 Task: Add Pacifica Glowing Glycolic Acid, Orange, & Vanilla Makeup Removing Wipes to the cart.
Action: Mouse moved to (335, 153)
Screenshot: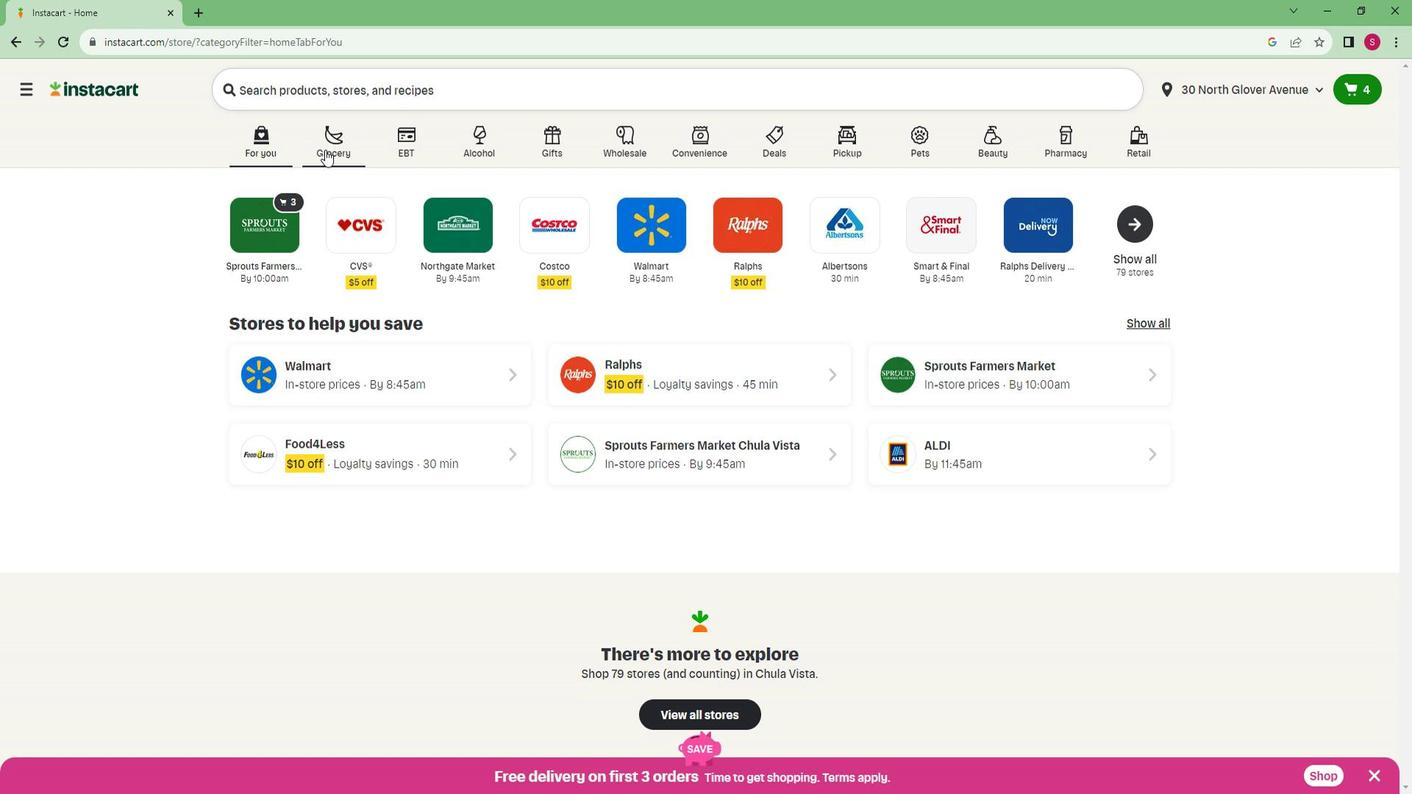 
Action: Mouse pressed left at (335, 153)
Screenshot: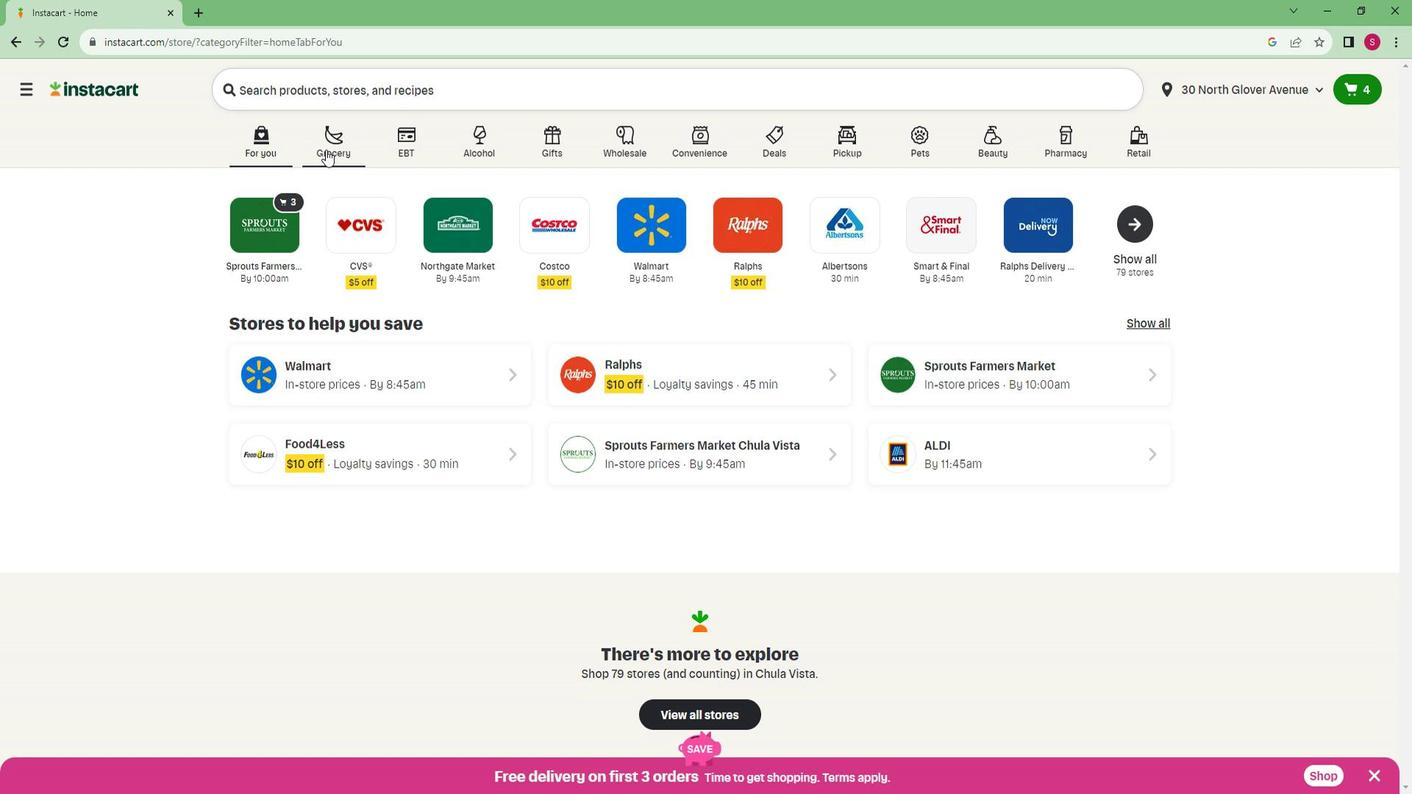 
Action: Mouse moved to (317, 370)
Screenshot: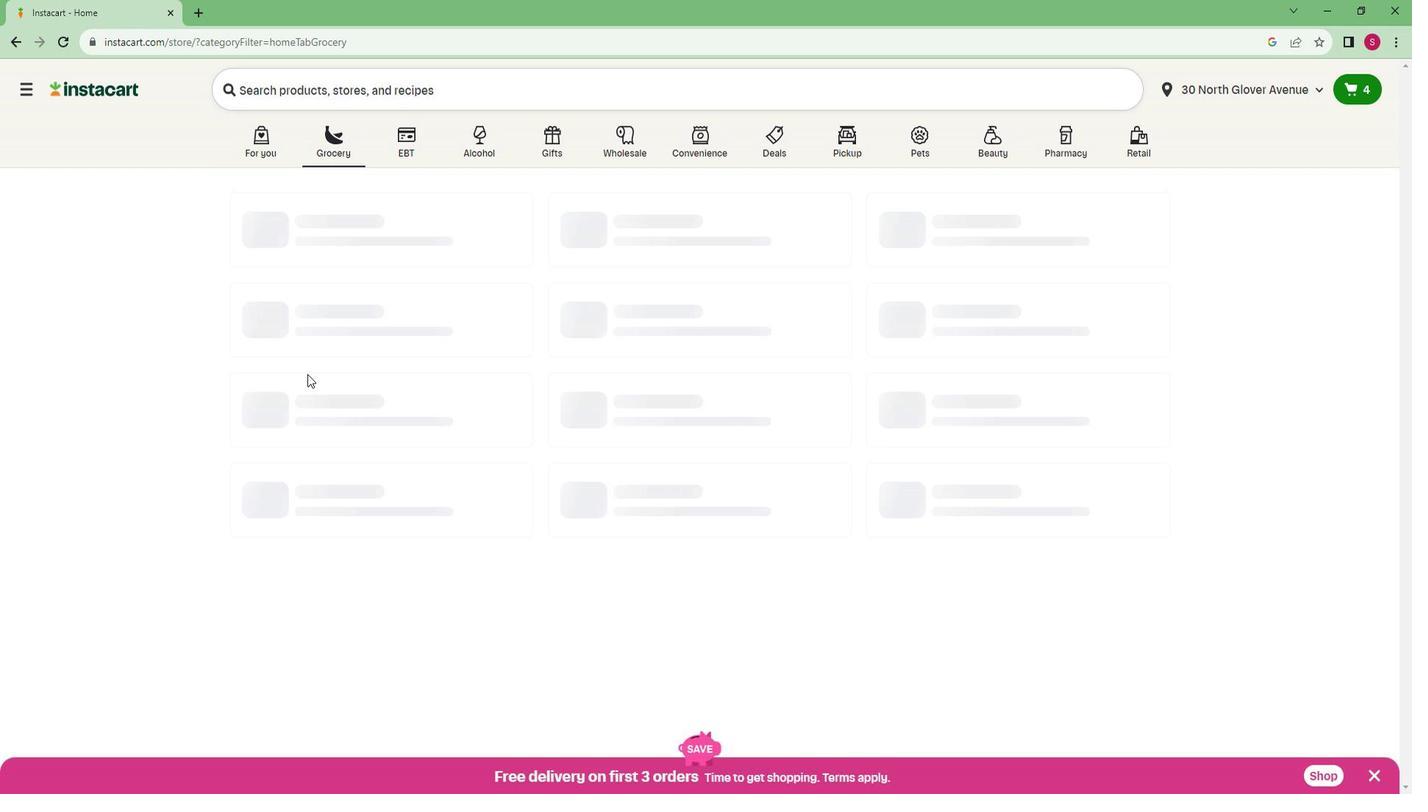 
Action: Mouse scrolled (317, 369) with delta (0, 0)
Screenshot: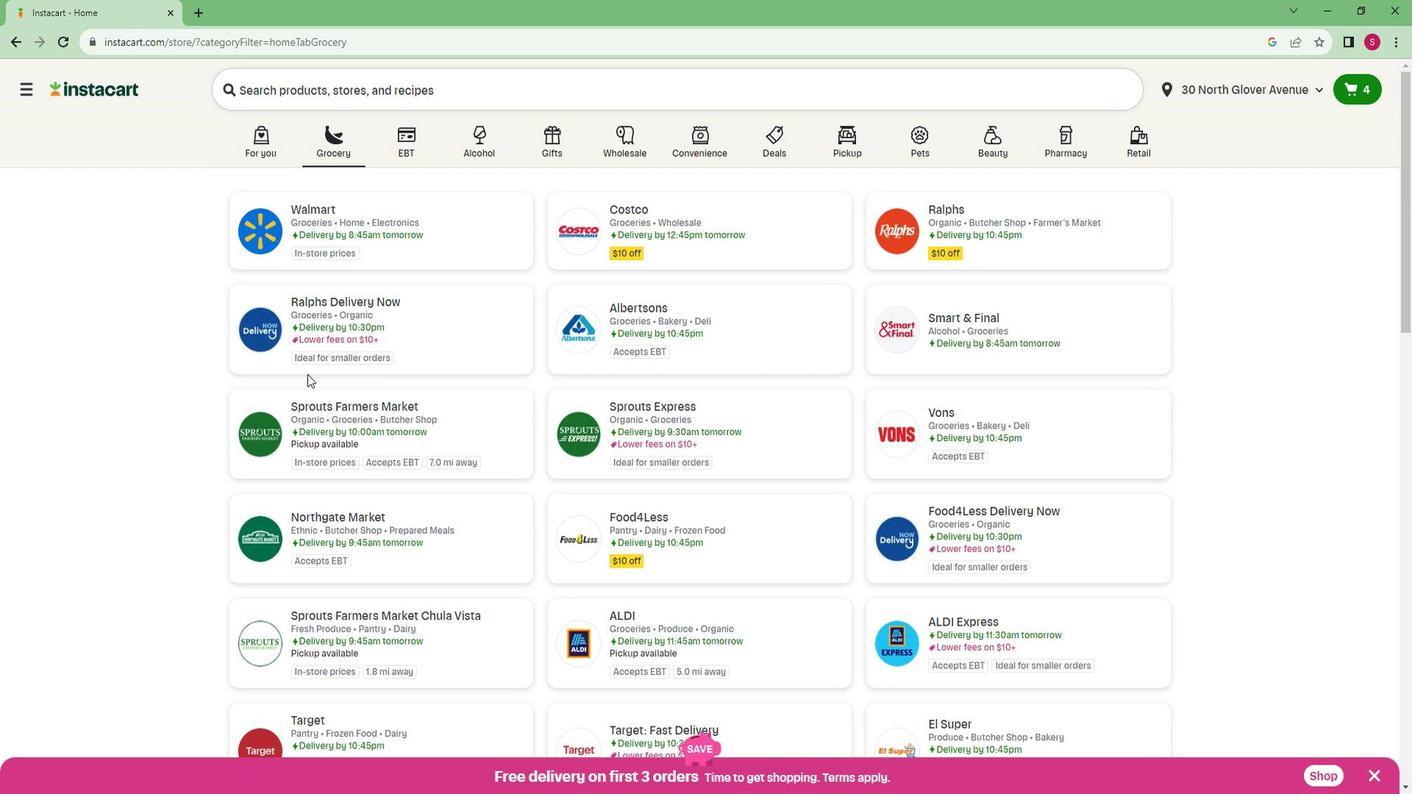 
Action: Mouse scrolled (317, 369) with delta (0, 0)
Screenshot: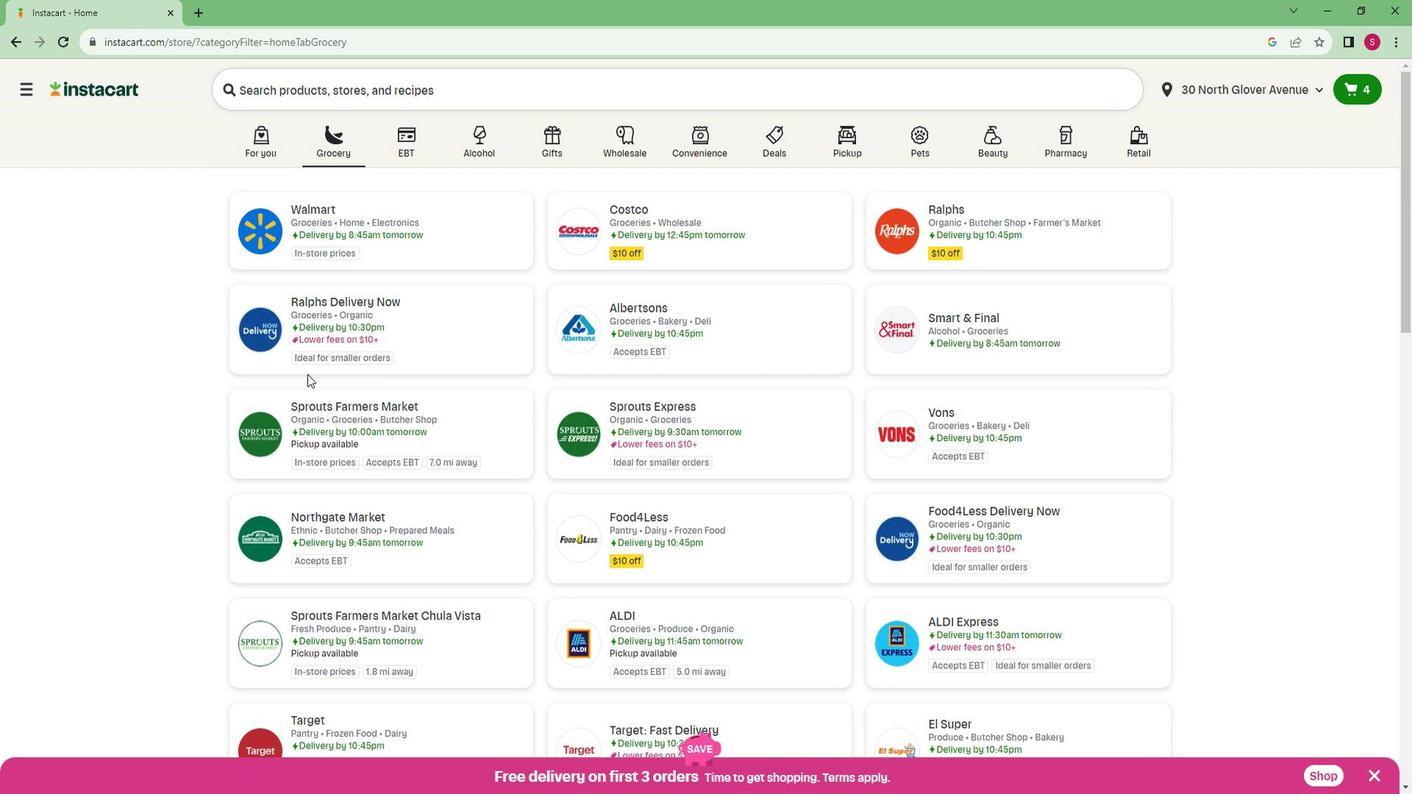 
Action: Mouse scrolled (317, 369) with delta (0, 0)
Screenshot: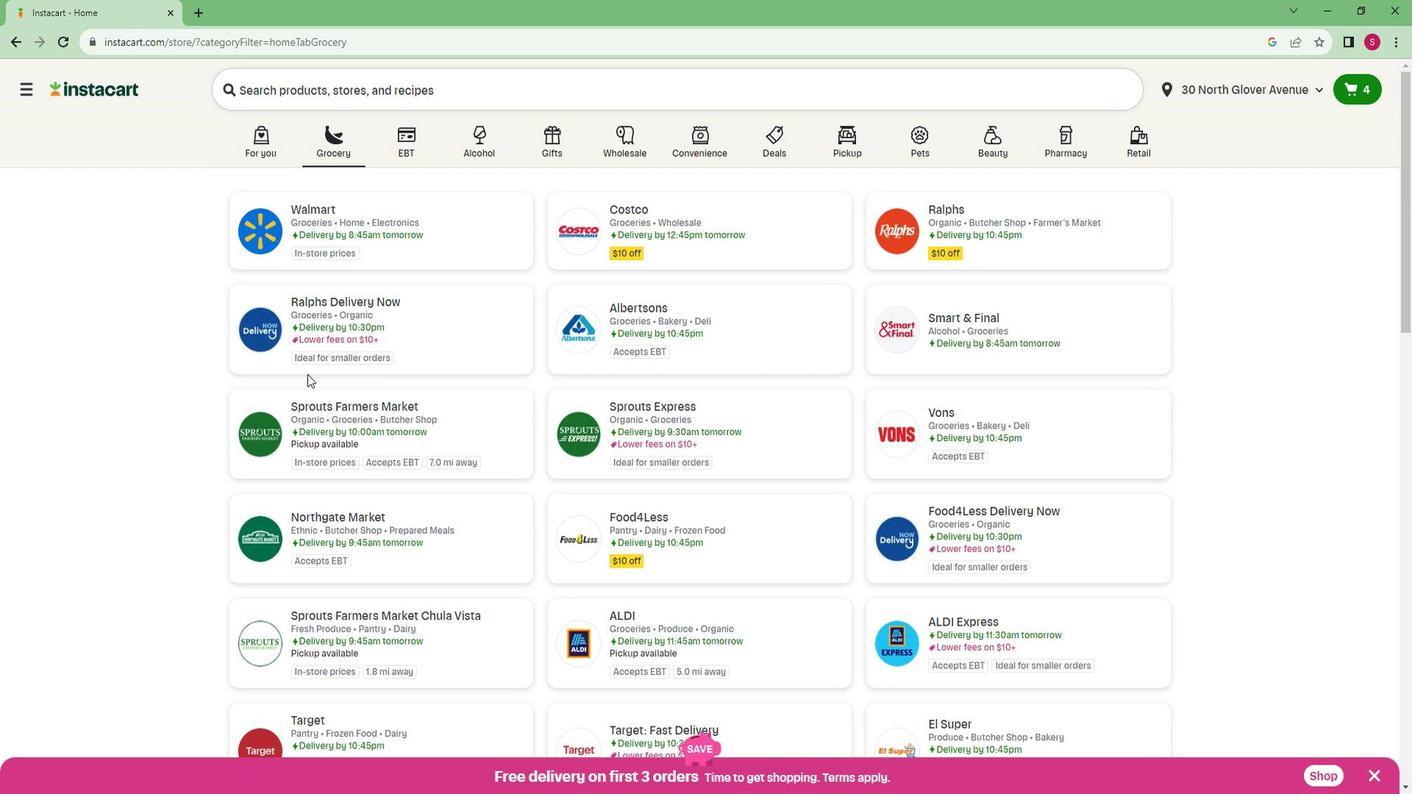 
Action: Mouse moved to (373, 211)
Screenshot: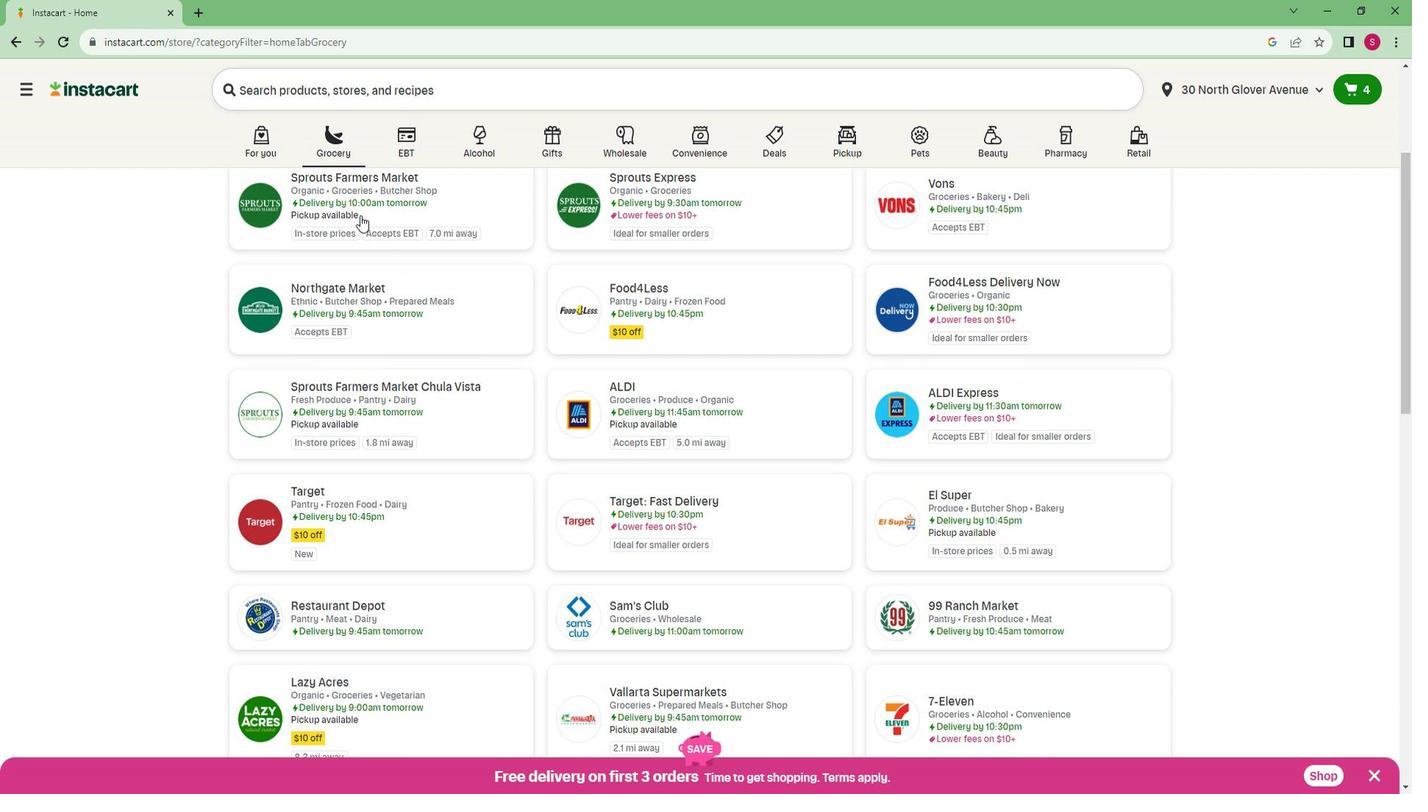 
Action: Mouse pressed left at (373, 211)
Screenshot: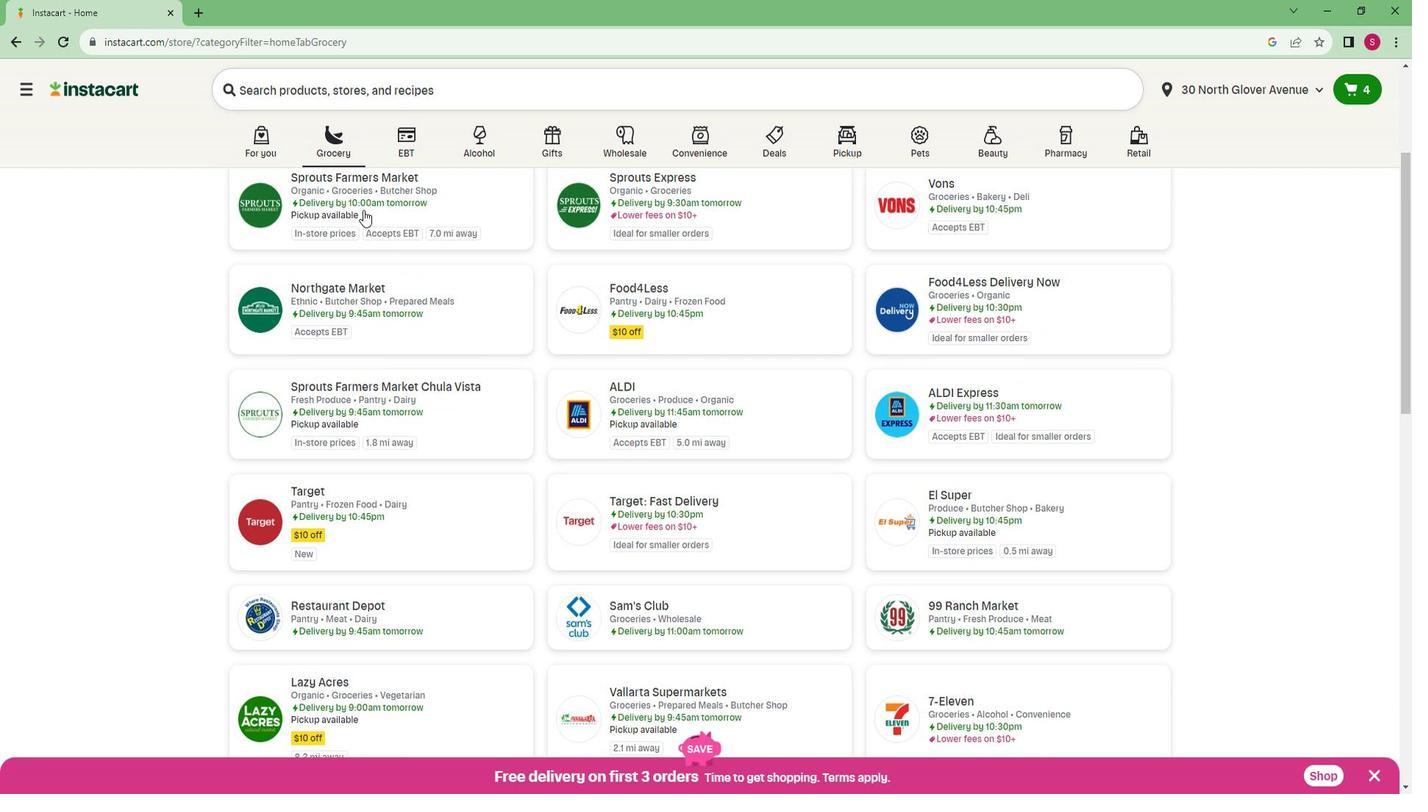 
Action: Mouse moved to (77, 576)
Screenshot: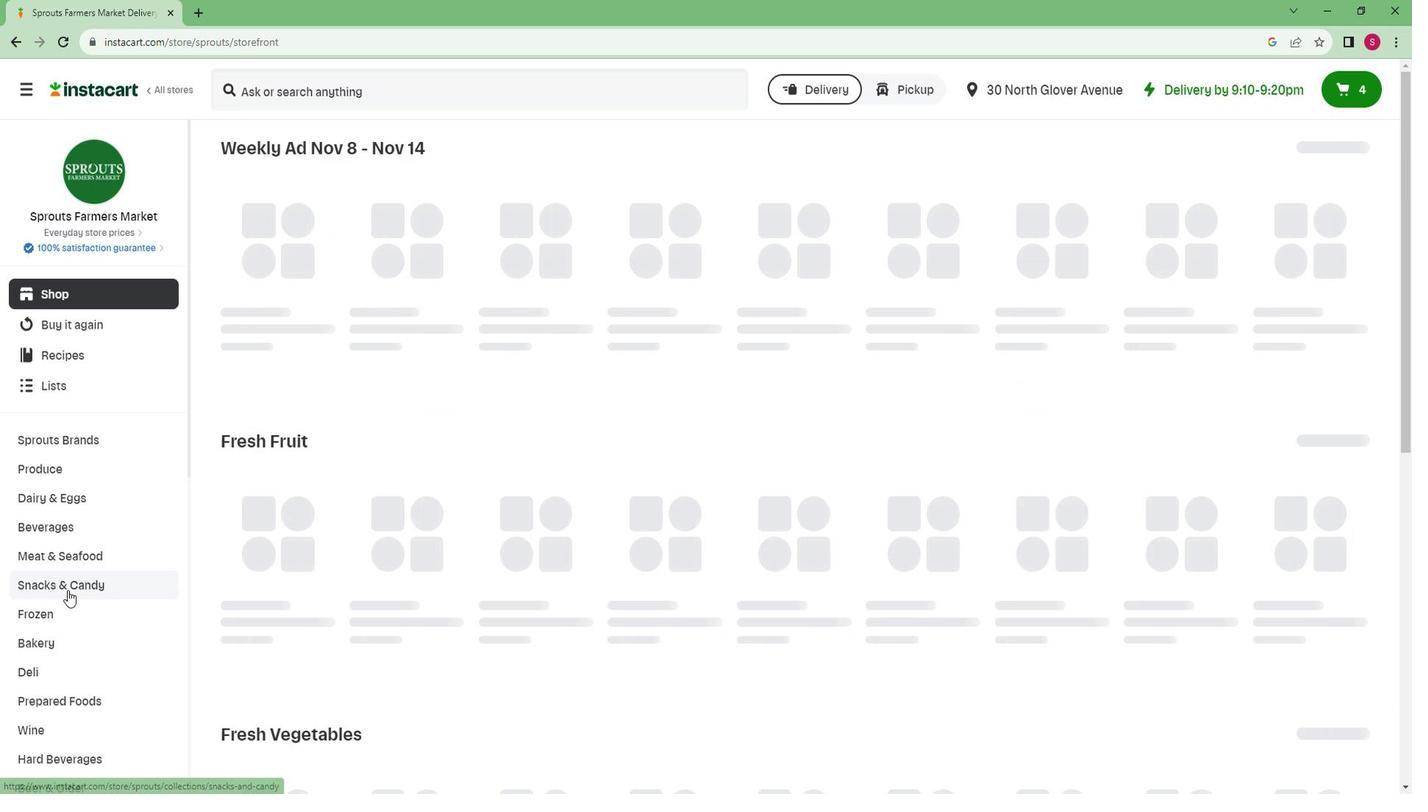 
Action: Mouse scrolled (77, 575) with delta (0, 0)
Screenshot: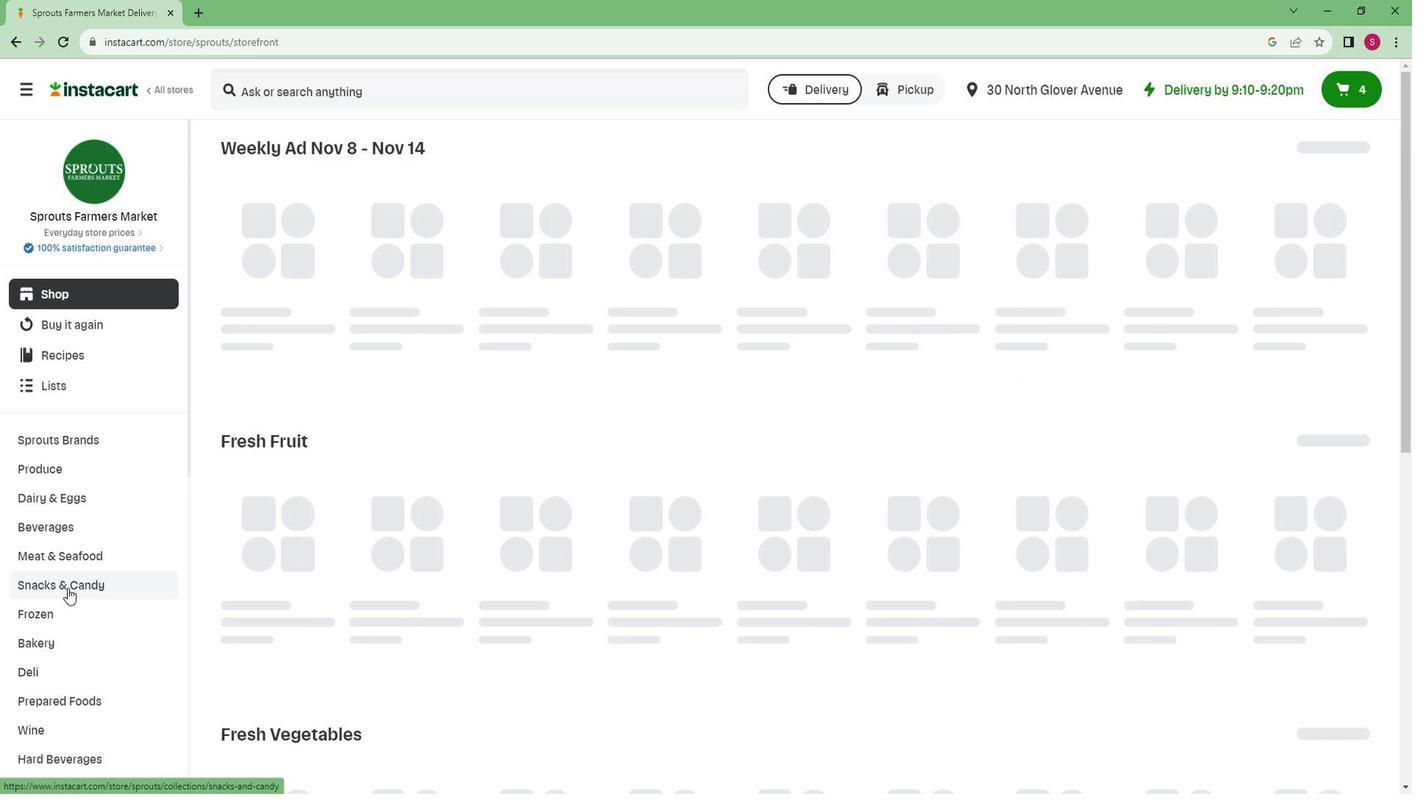 
Action: Mouse scrolled (77, 575) with delta (0, 0)
Screenshot: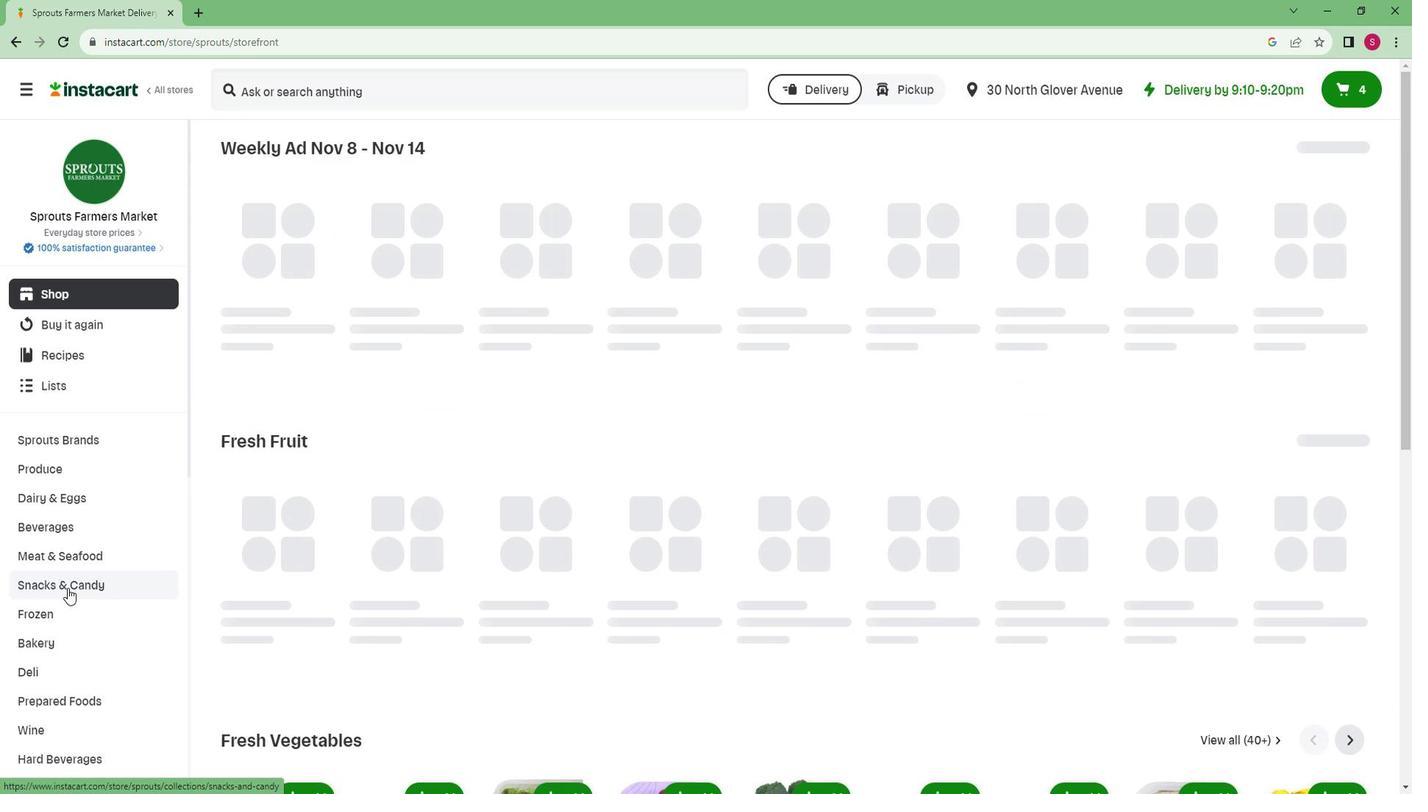 
Action: Mouse scrolled (77, 575) with delta (0, 0)
Screenshot: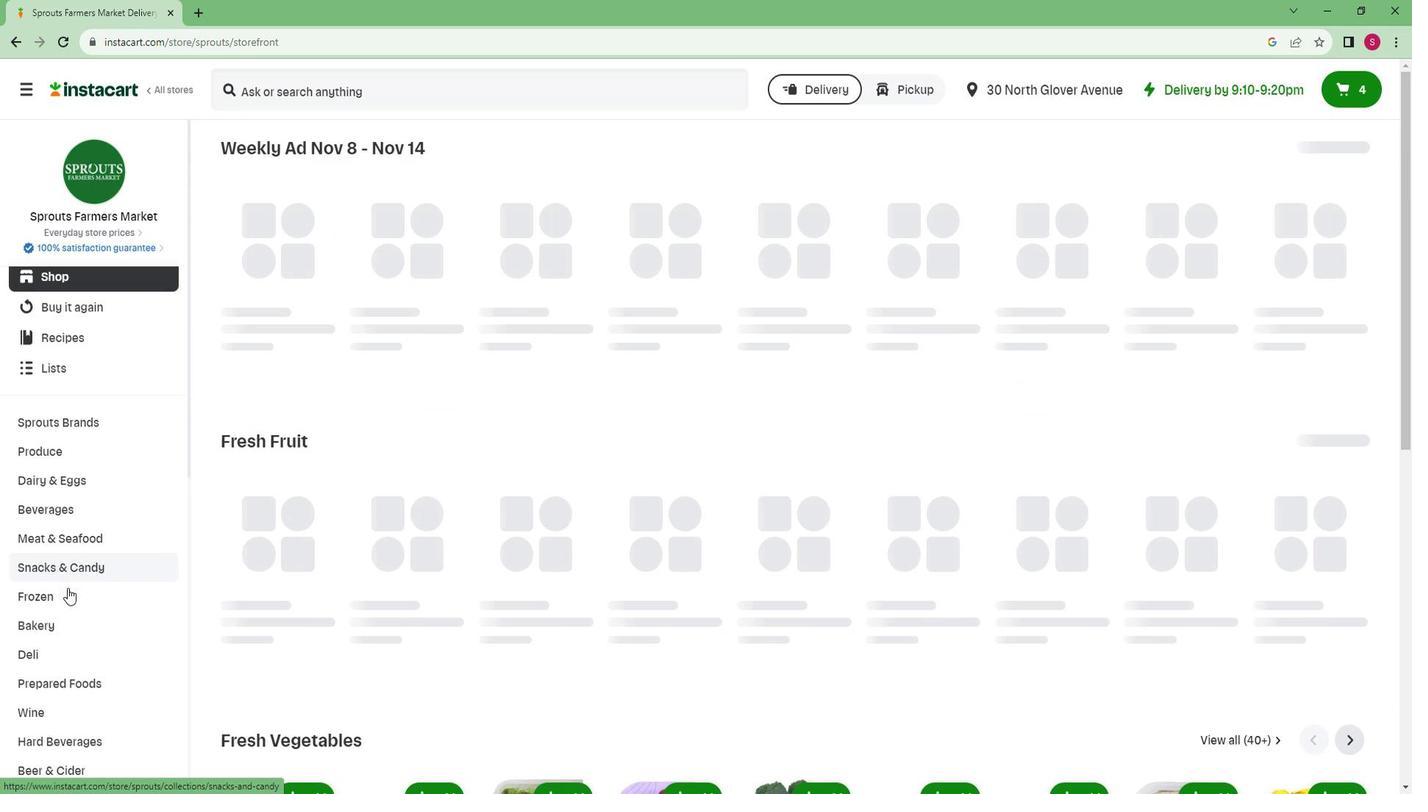 
Action: Mouse scrolled (77, 575) with delta (0, 0)
Screenshot: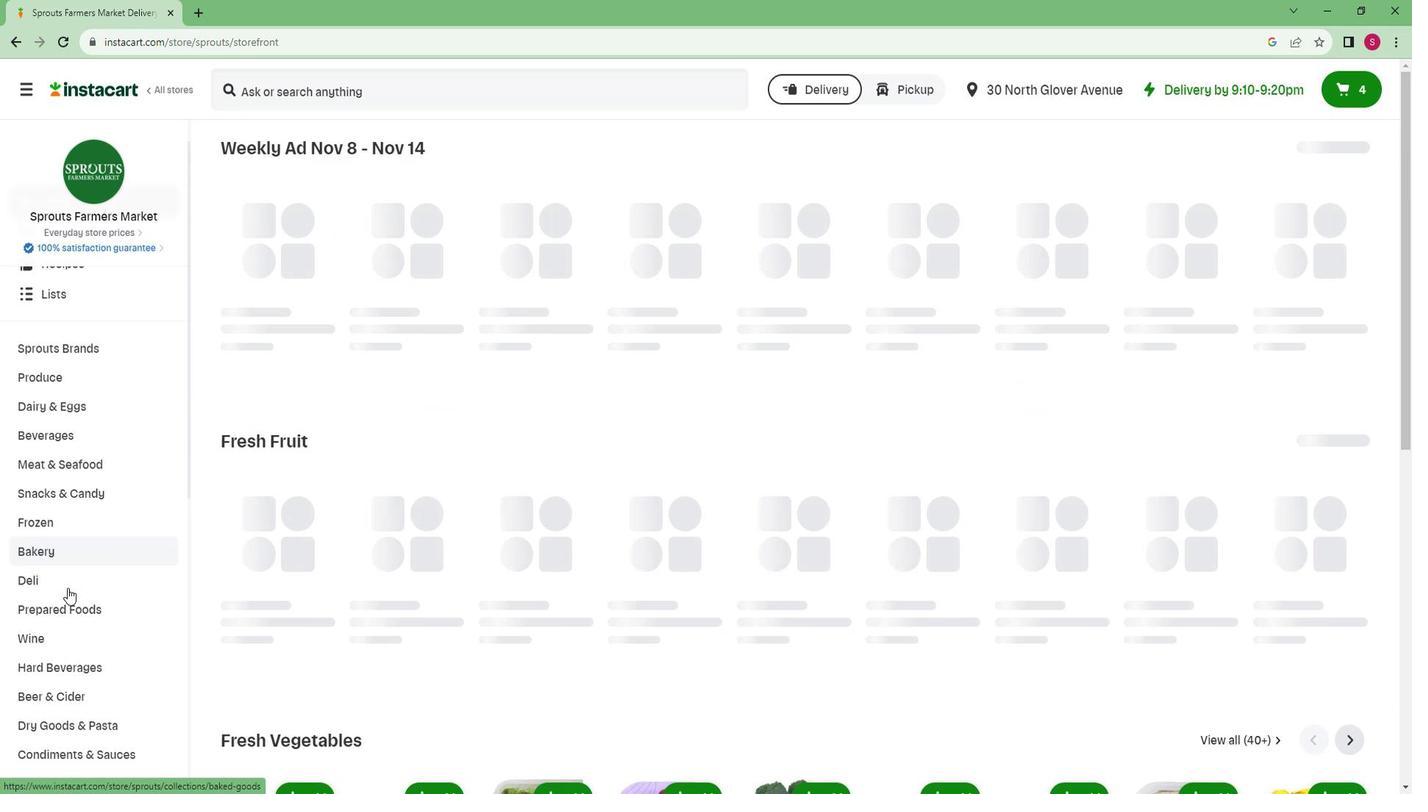 
Action: Mouse scrolled (77, 576) with delta (0, 0)
Screenshot: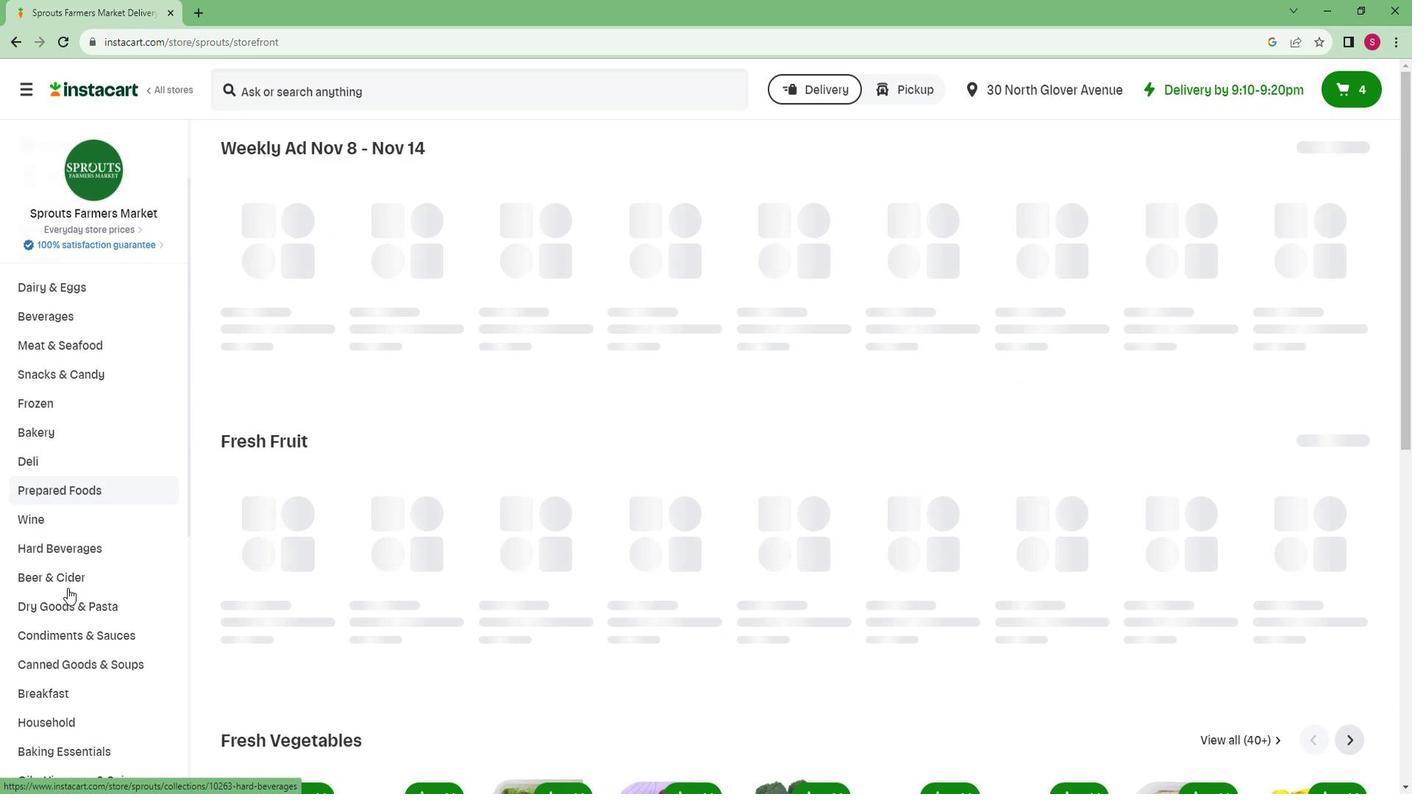 
Action: Mouse scrolled (77, 575) with delta (0, 0)
Screenshot: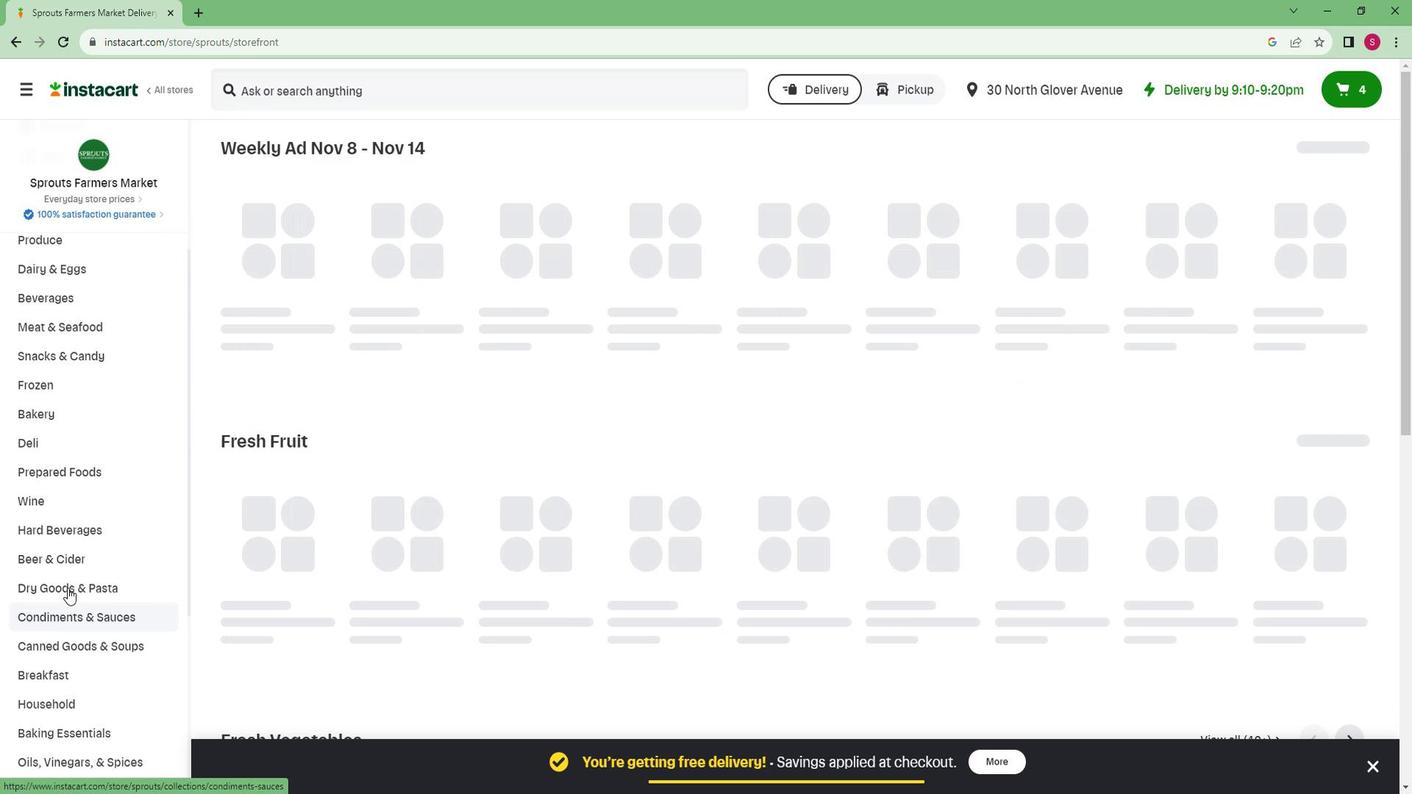 
Action: Mouse scrolled (77, 575) with delta (0, 0)
Screenshot: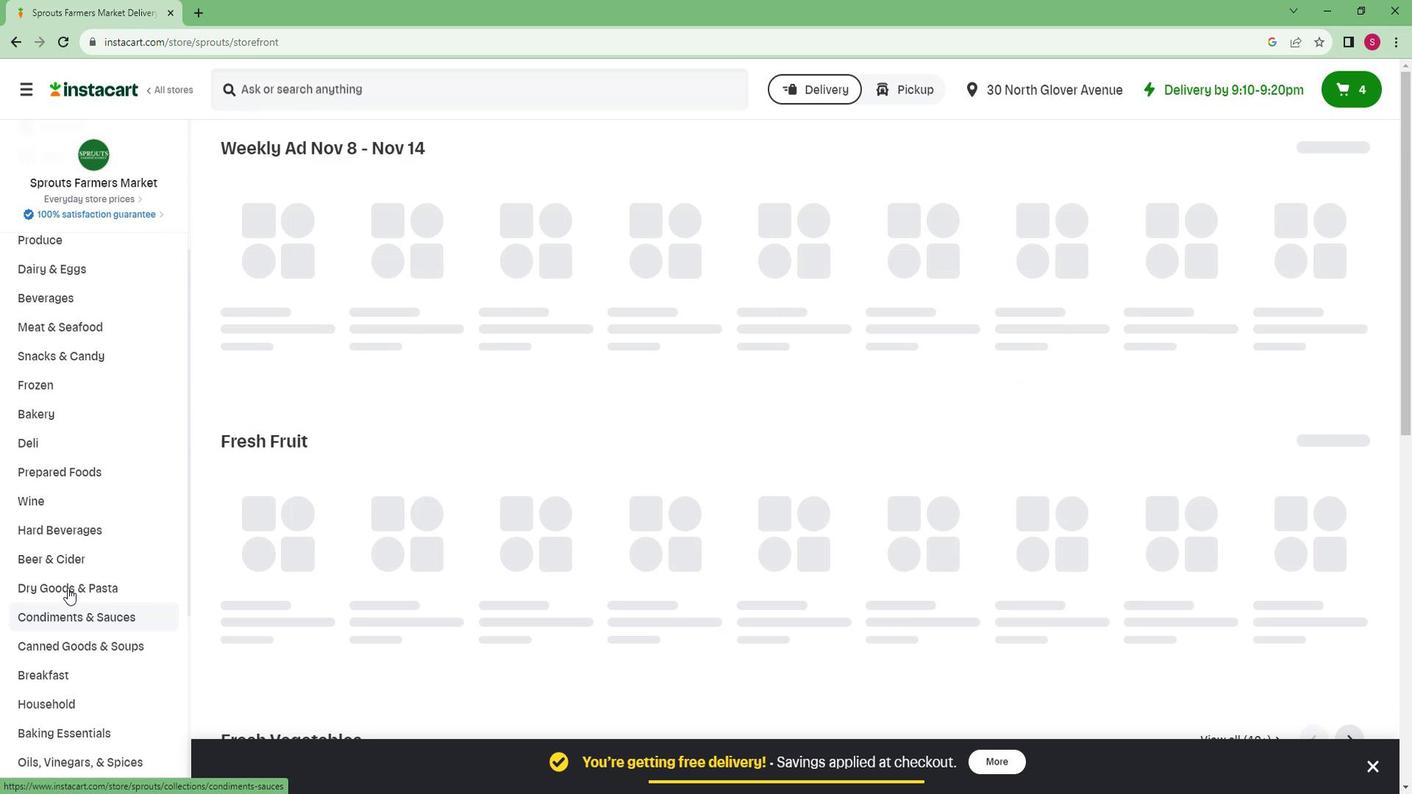 
Action: Mouse scrolled (77, 575) with delta (0, 0)
Screenshot: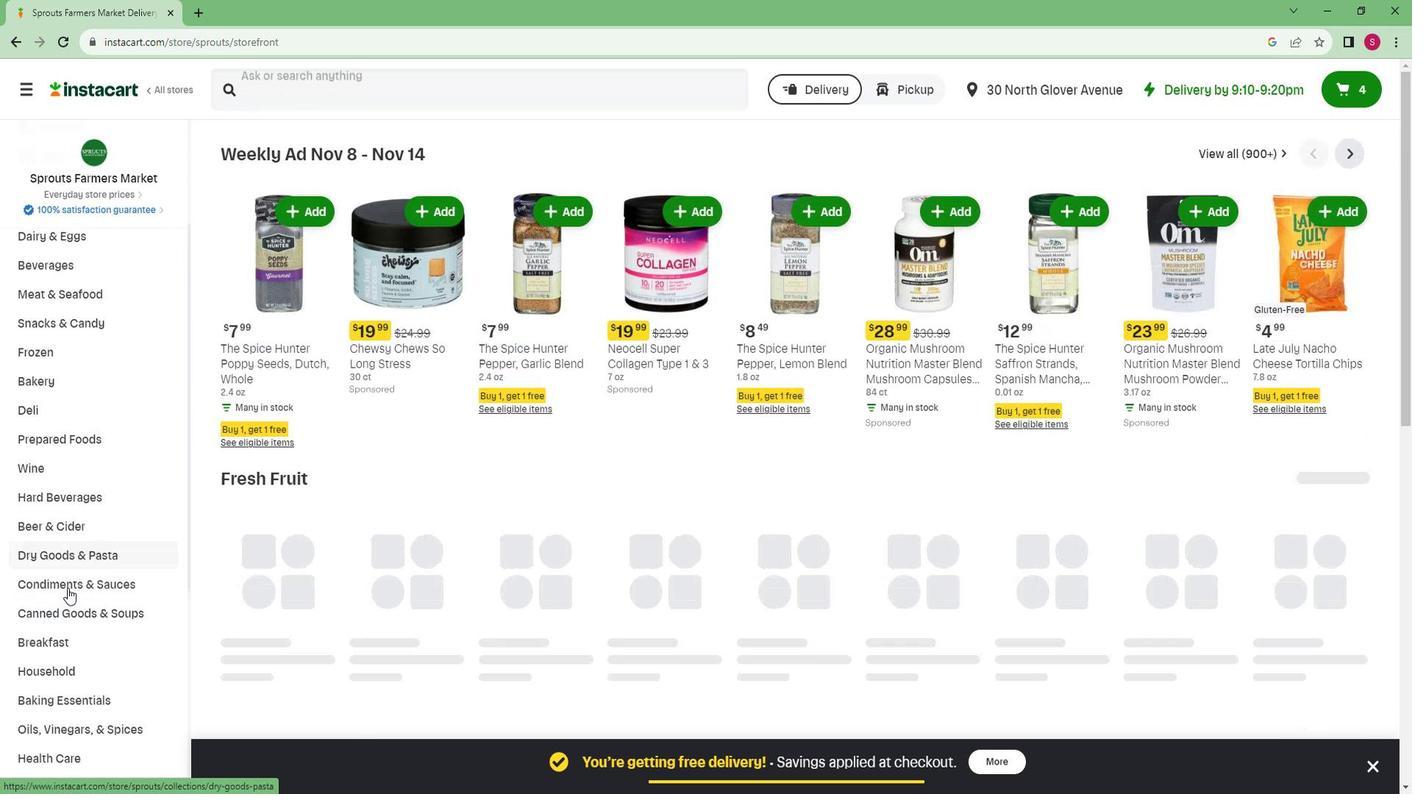 
Action: Mouse scrolled (77, 575) with delta (0, 0)
Screenshot: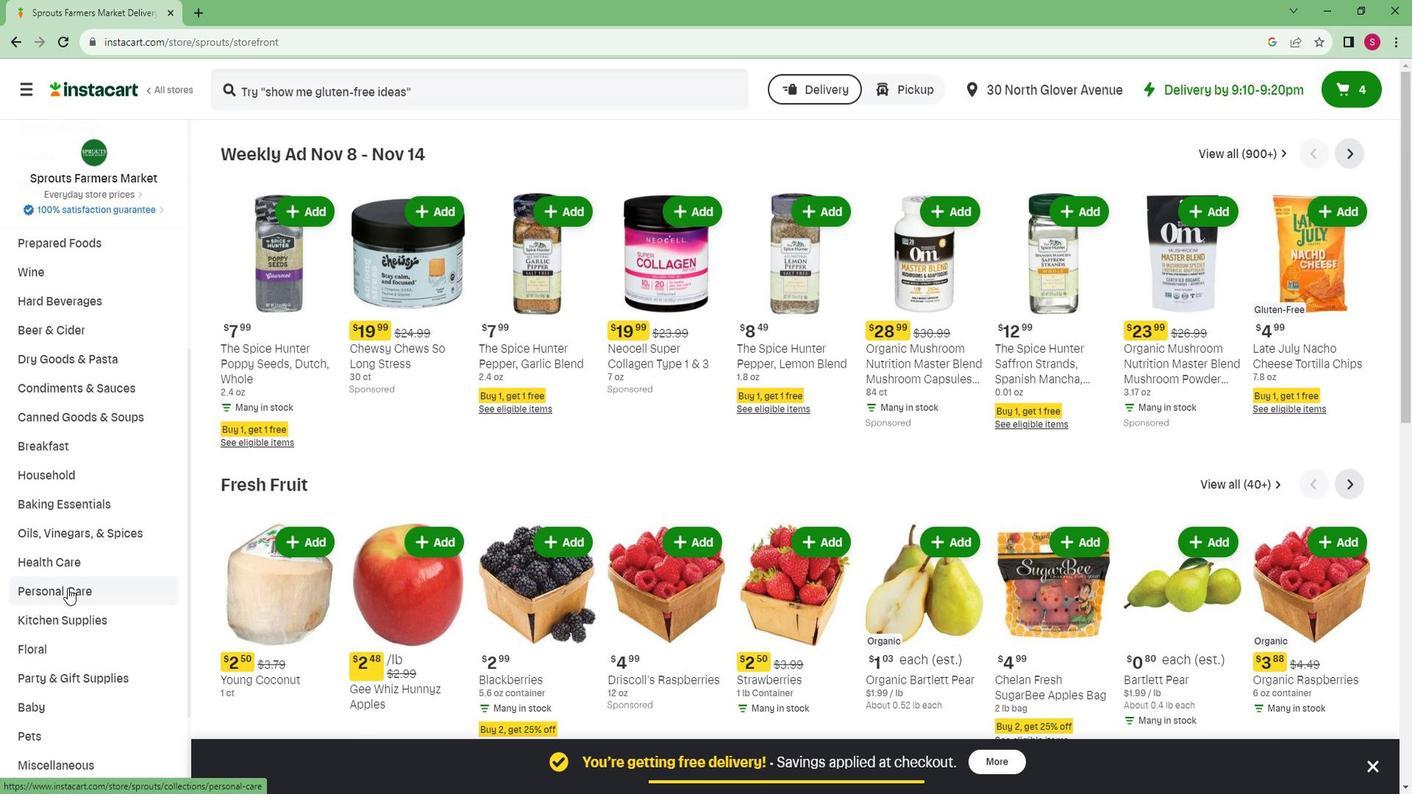 
Action: Mouse scrolled (77, 575) with delta (0, 0)
Screenshot: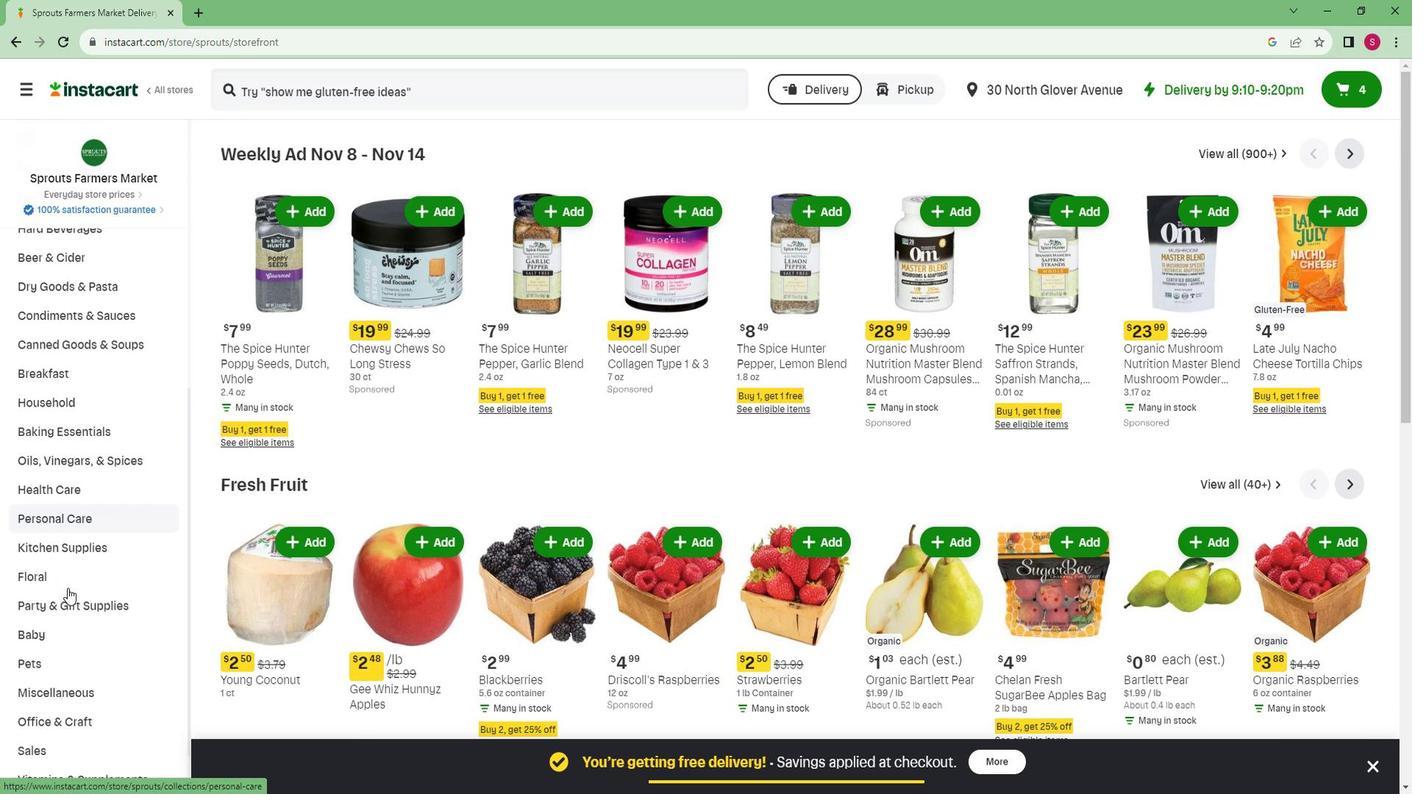 
Action: Mouse scrolled (77, 576) with delta (0, 0)
Screenshot: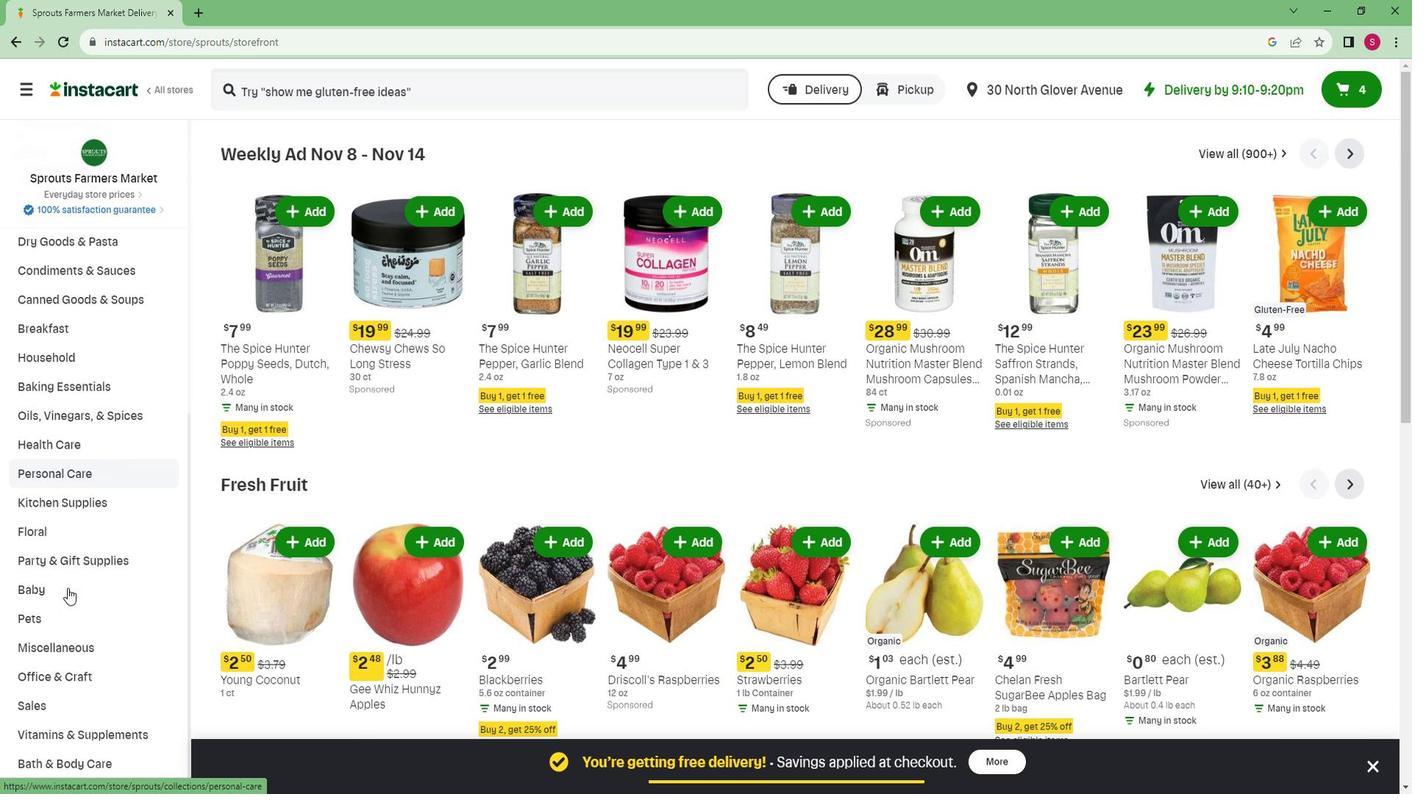 
Action: Mouse moved to (42, 670)
Screenshot: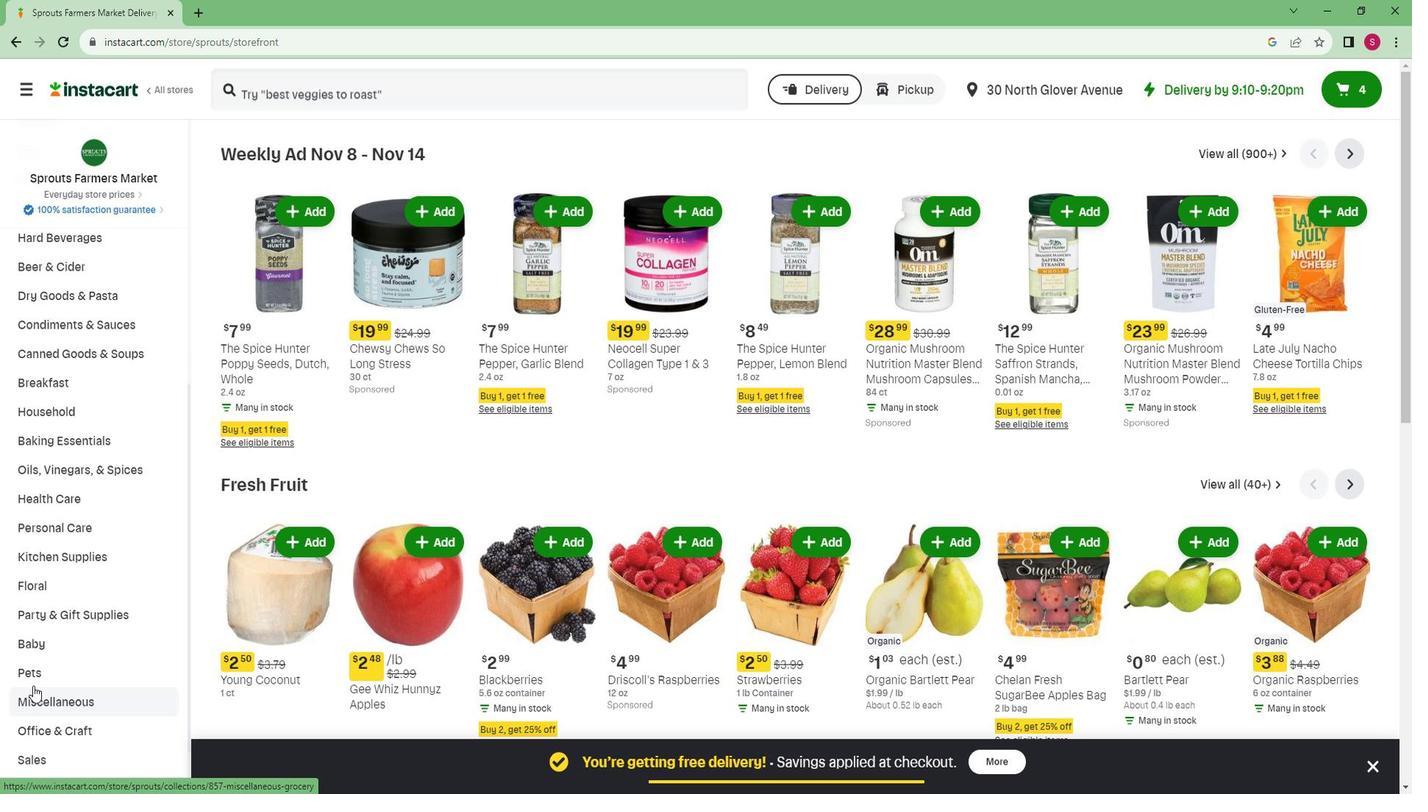 
Action: Mouse scrolled (42, 669) with delta (0, 0)
Screenshot: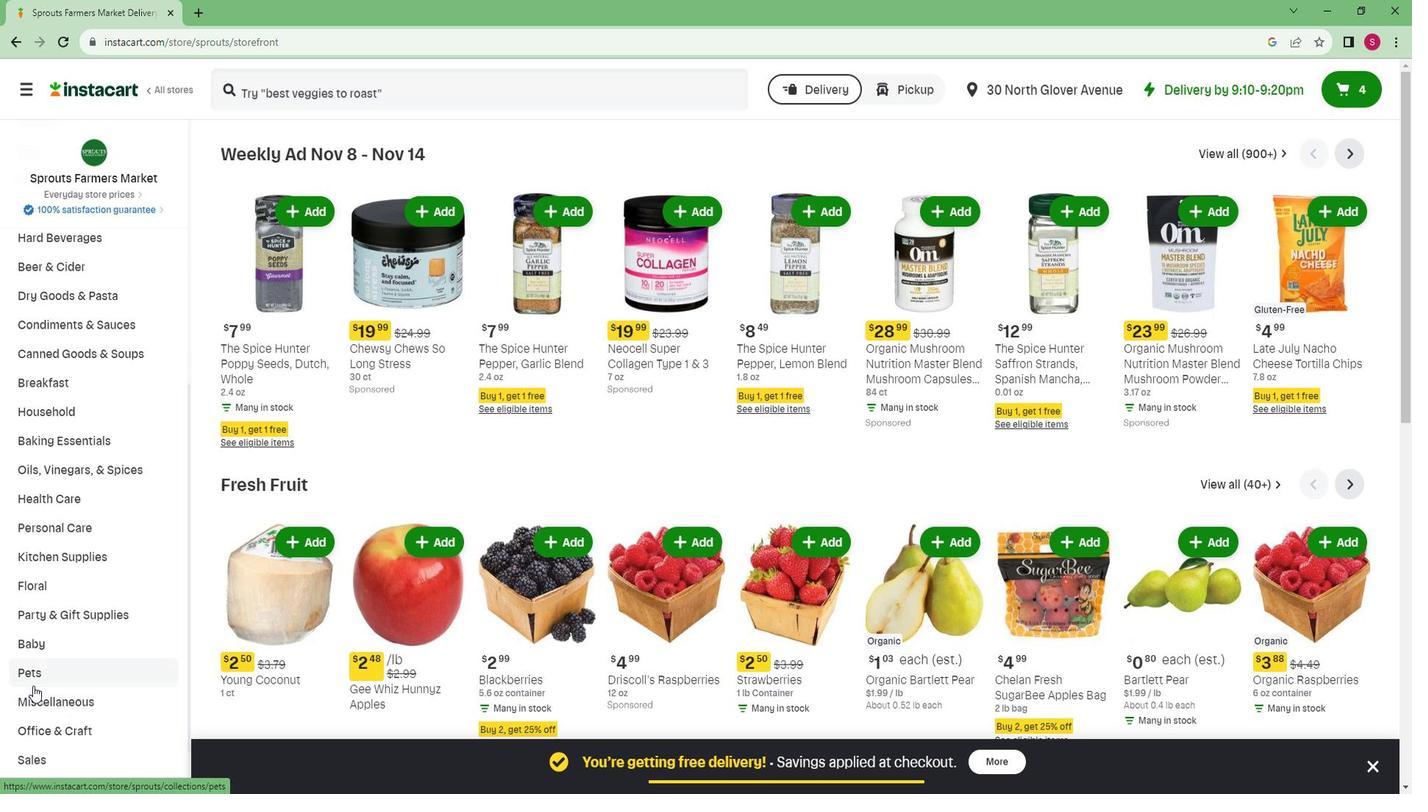
Action: Mouse scrolled (42, 669) with delta (0, 0)
Screenshot: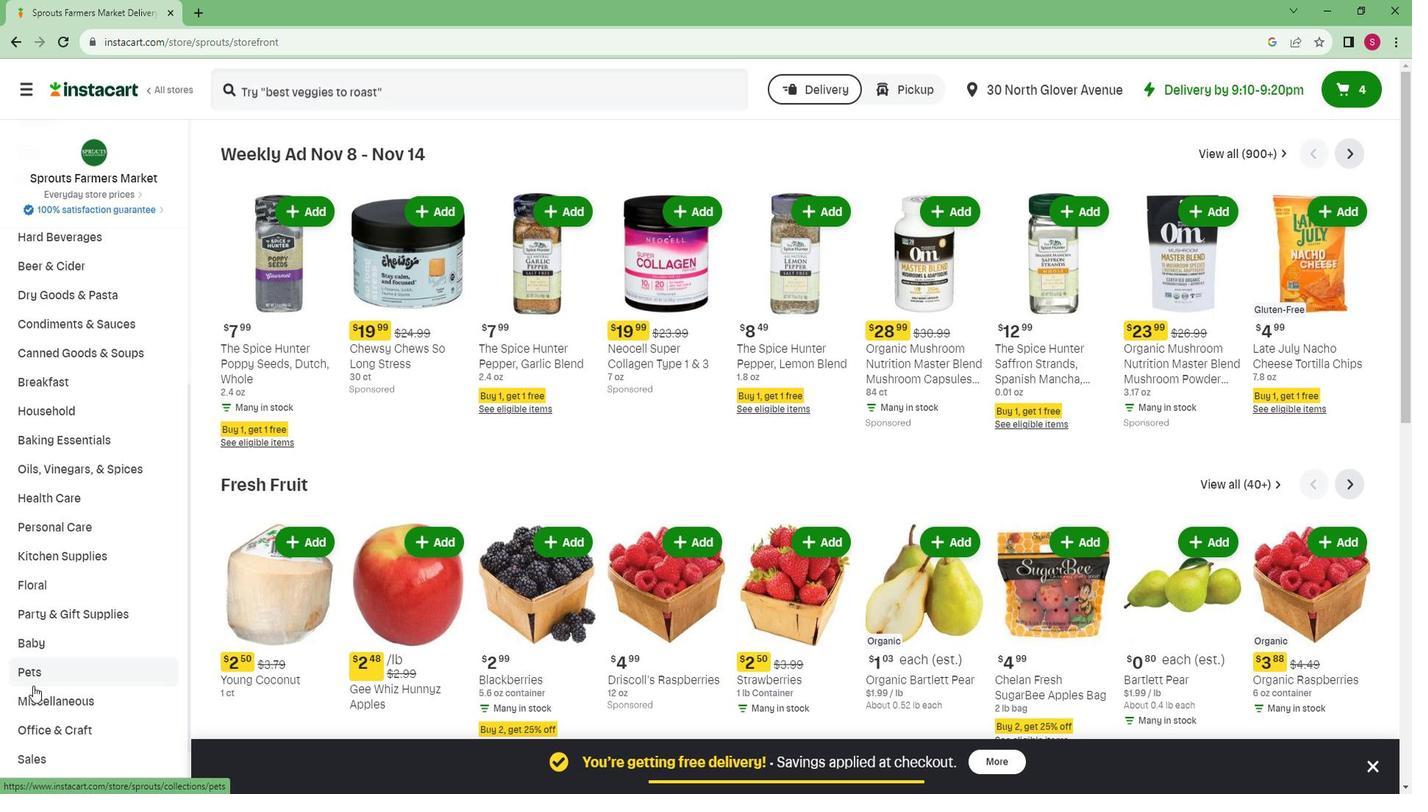 
Action: Mouse moved to (33, 723)
Screenshot: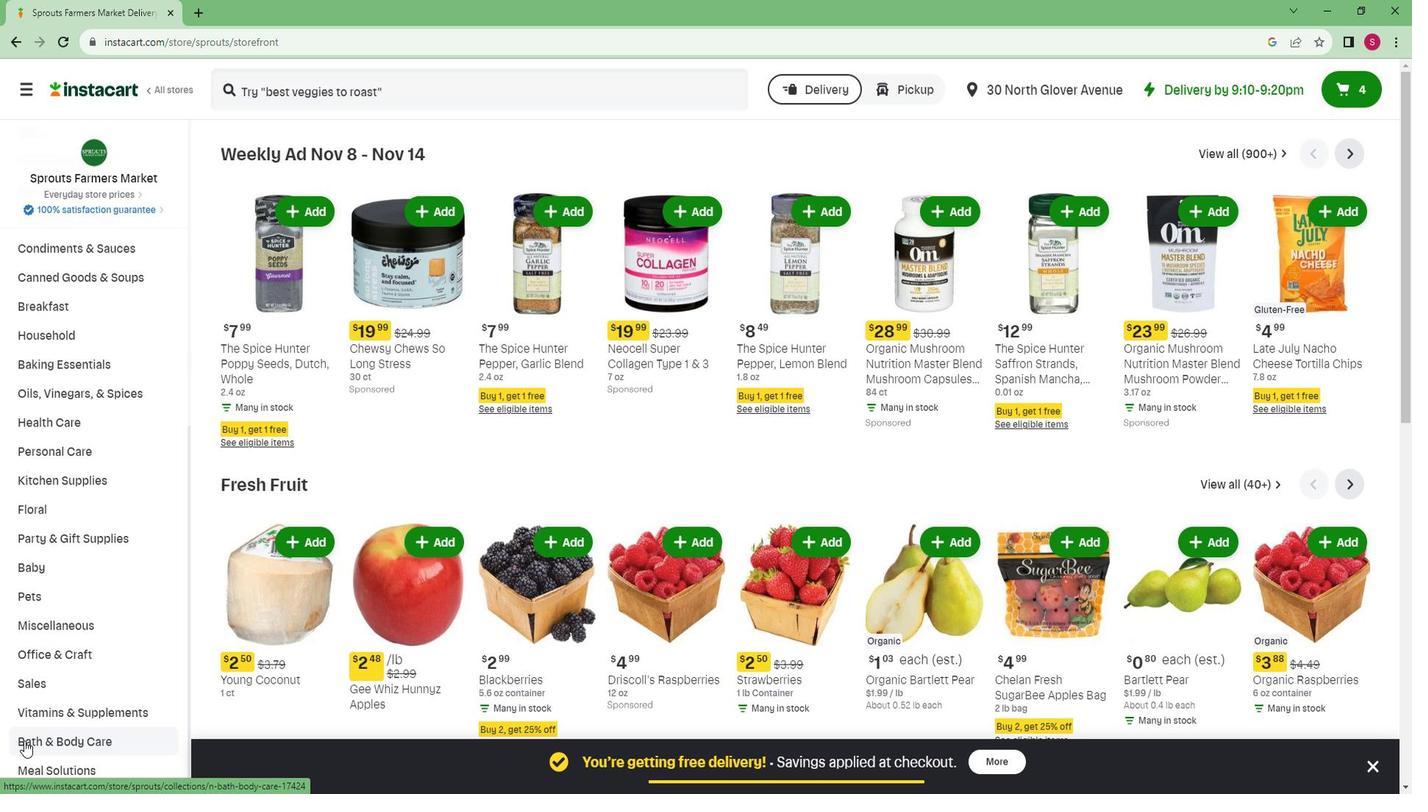 
Action: Mouse pressed left at (33, 723)
Screenshot: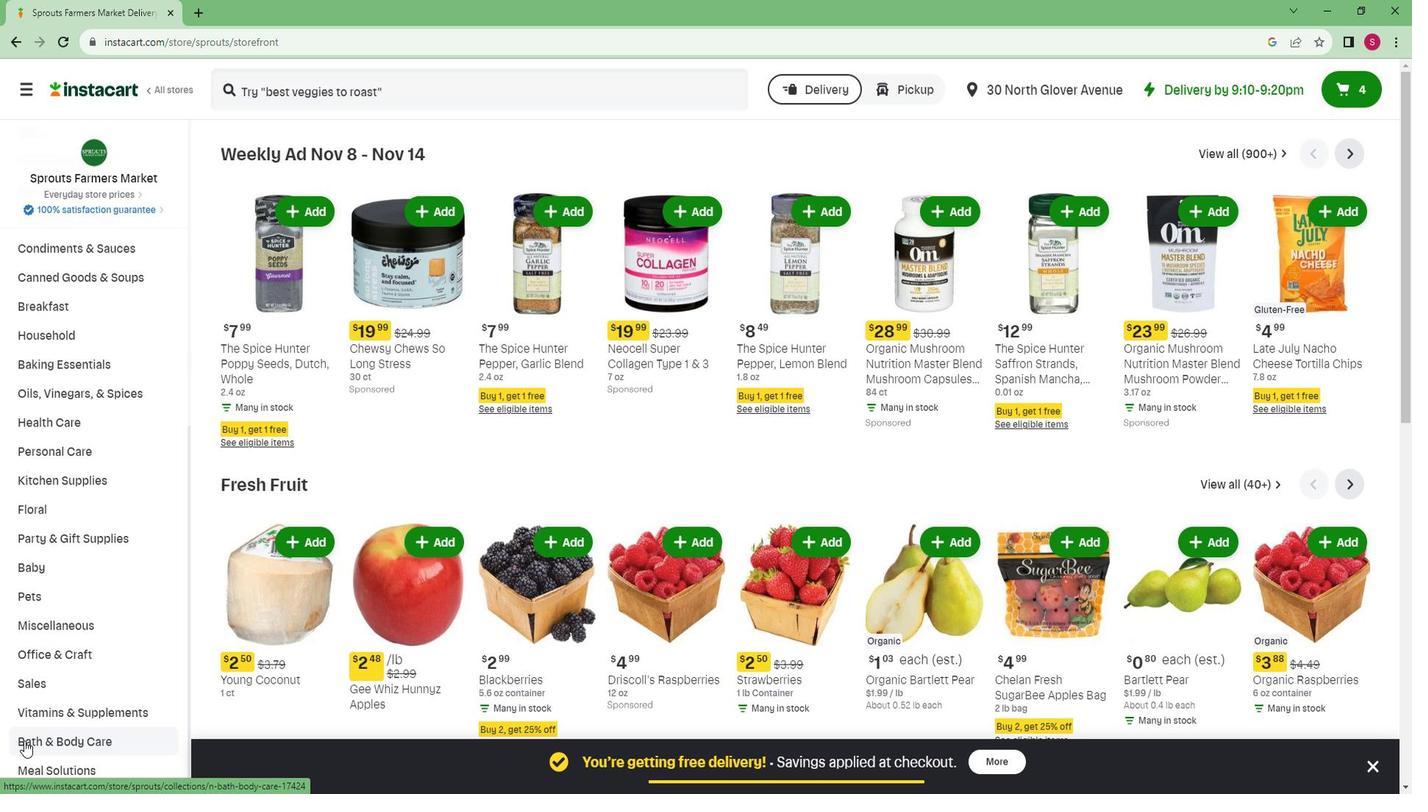 
Action: Mouse moved to (849, 199)
Screenshot: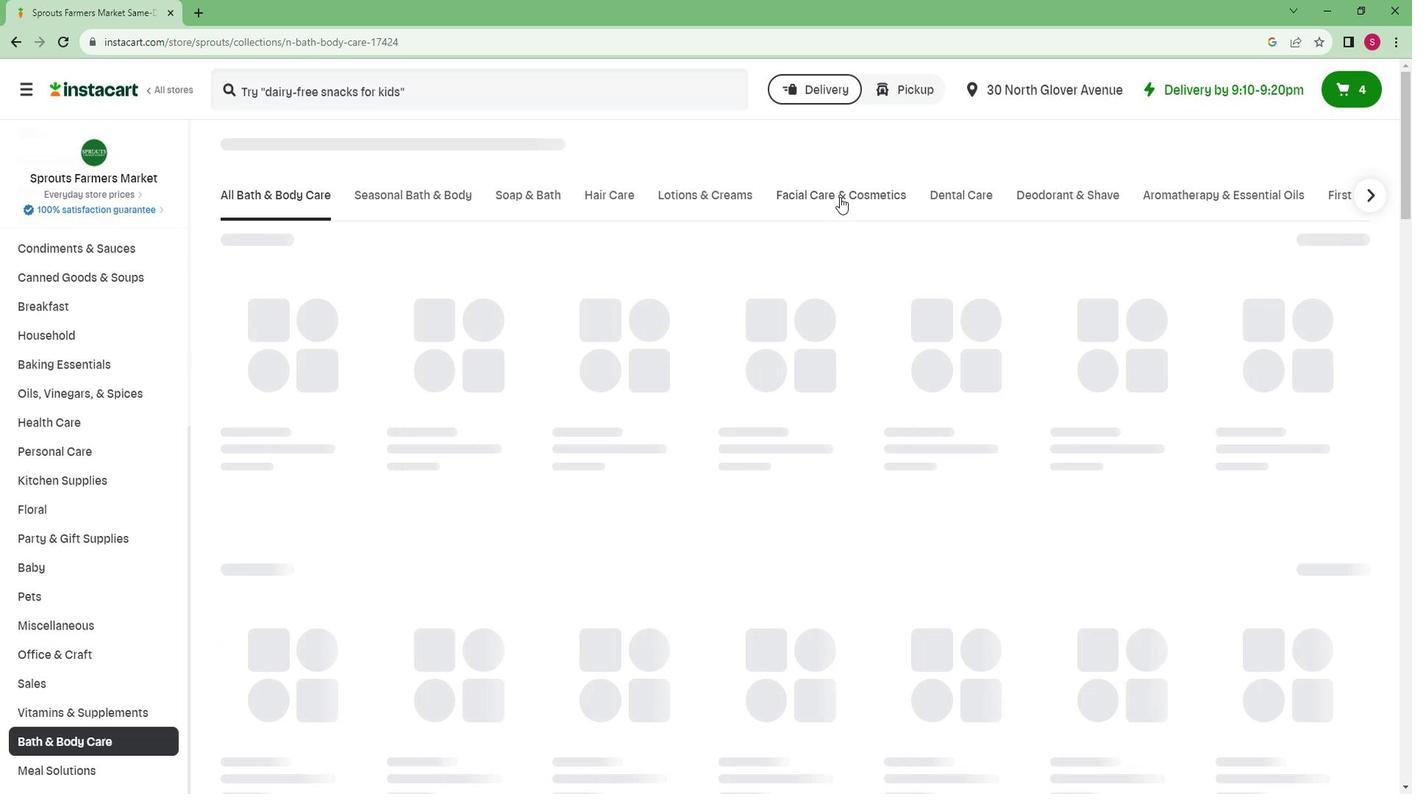 
Action: Mouse pressed left at (849, 199)
Screenshot: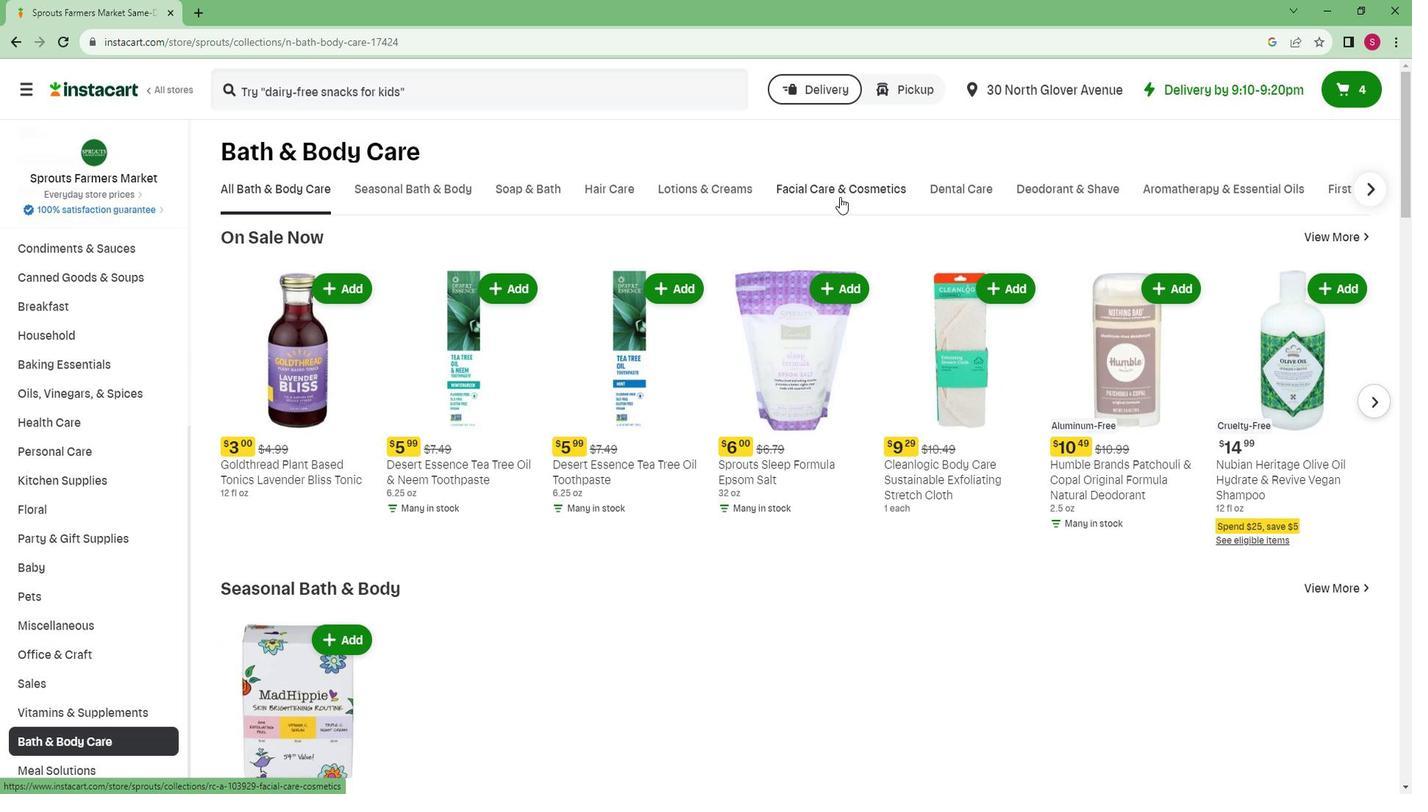 
Action: Mouse moved to (439, 103)
Screenshot: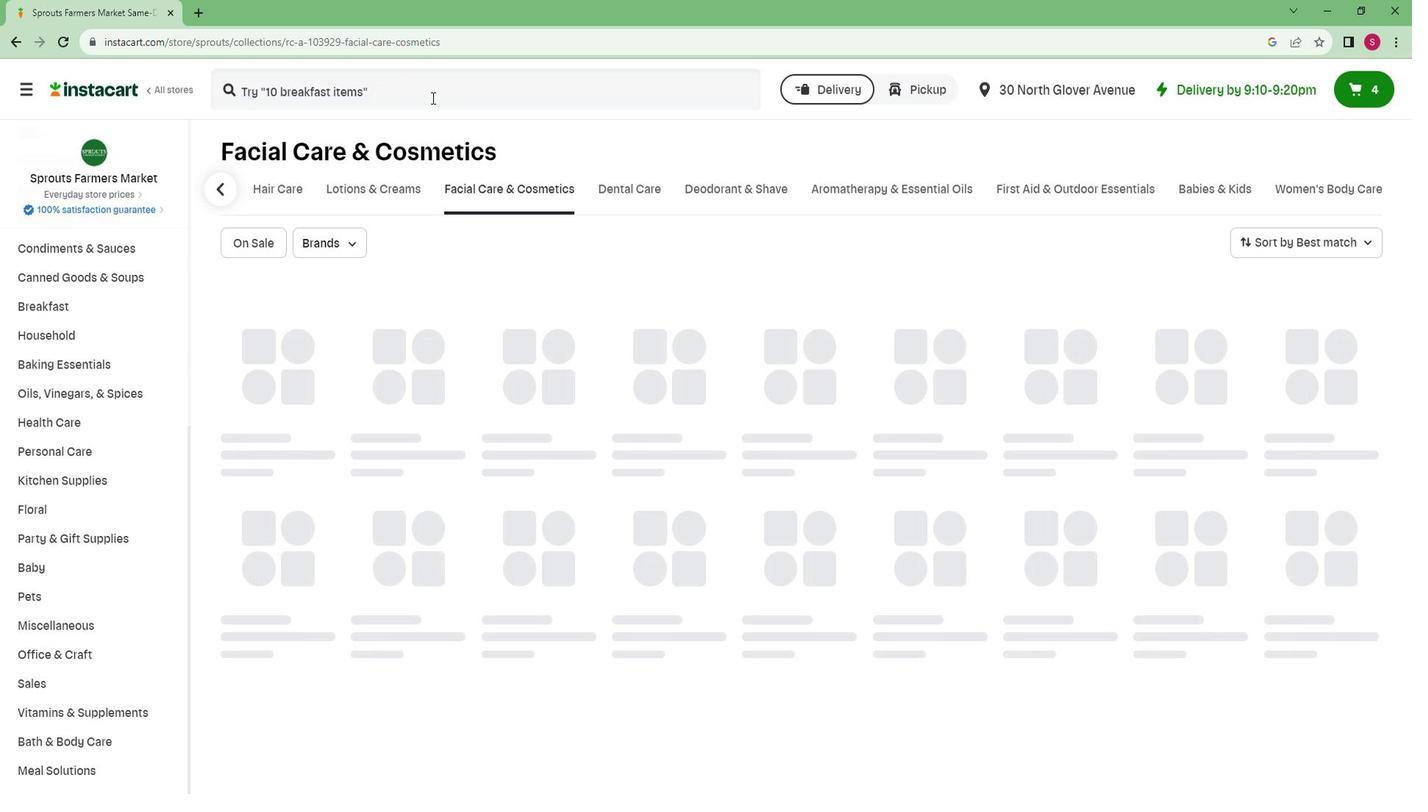 
Action: Mouse pressed left at (439, 103)
Screenshot: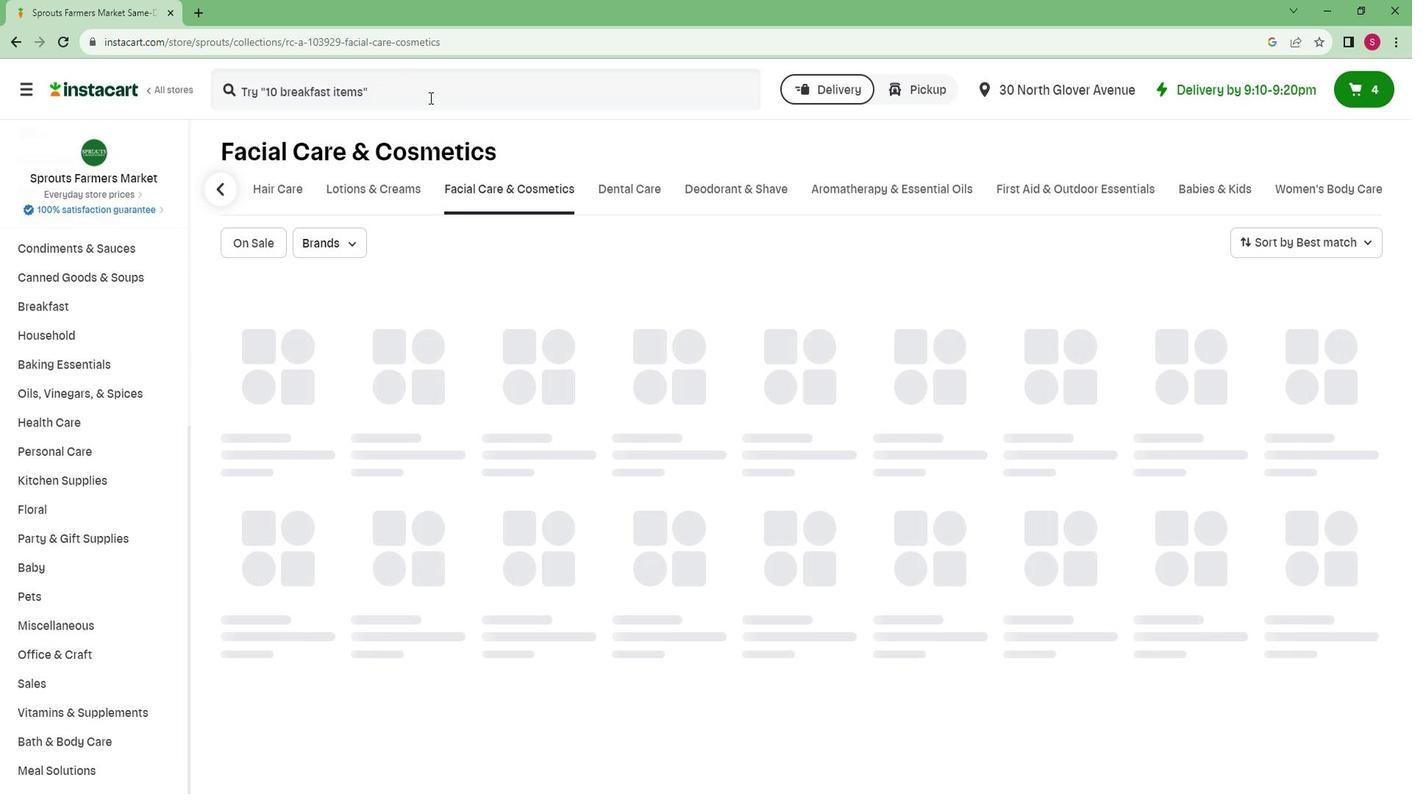 
Action: Key pressed <Key.caps_lock>P<Key.caps_lock>acifica<Key.space><Key.caps_lock>G<Key.caps_lock>lowing<Key.space><Key.caps_lock>G<Key.caps_lock>lycolic<Key.space><Key.caps_lock>A<Key.caps_lock>cid,<Key.caps_lock>O<Key.caps_lock>range<Key.space><Key.shift_r><Key.shift_r><Key.shift_r><Key.shift_r><Key.shift_r><Key.shift_r><Key.shift_r><Key.shift_r><Key.shift_r><Key.shift_r><Key.shift_r>&<Key.space><Key.caps_lock>V<Key.caps_lock>anilla<Key.space><Key.caps_lock>M<Key.caps_lock>akeup<Key.space><Key.caps_lock>R<Key.caps_lock>emoving<Key.space><Key.caps_lock>W<Key.caps_lock>ipes<Key.enter>
Screenshot: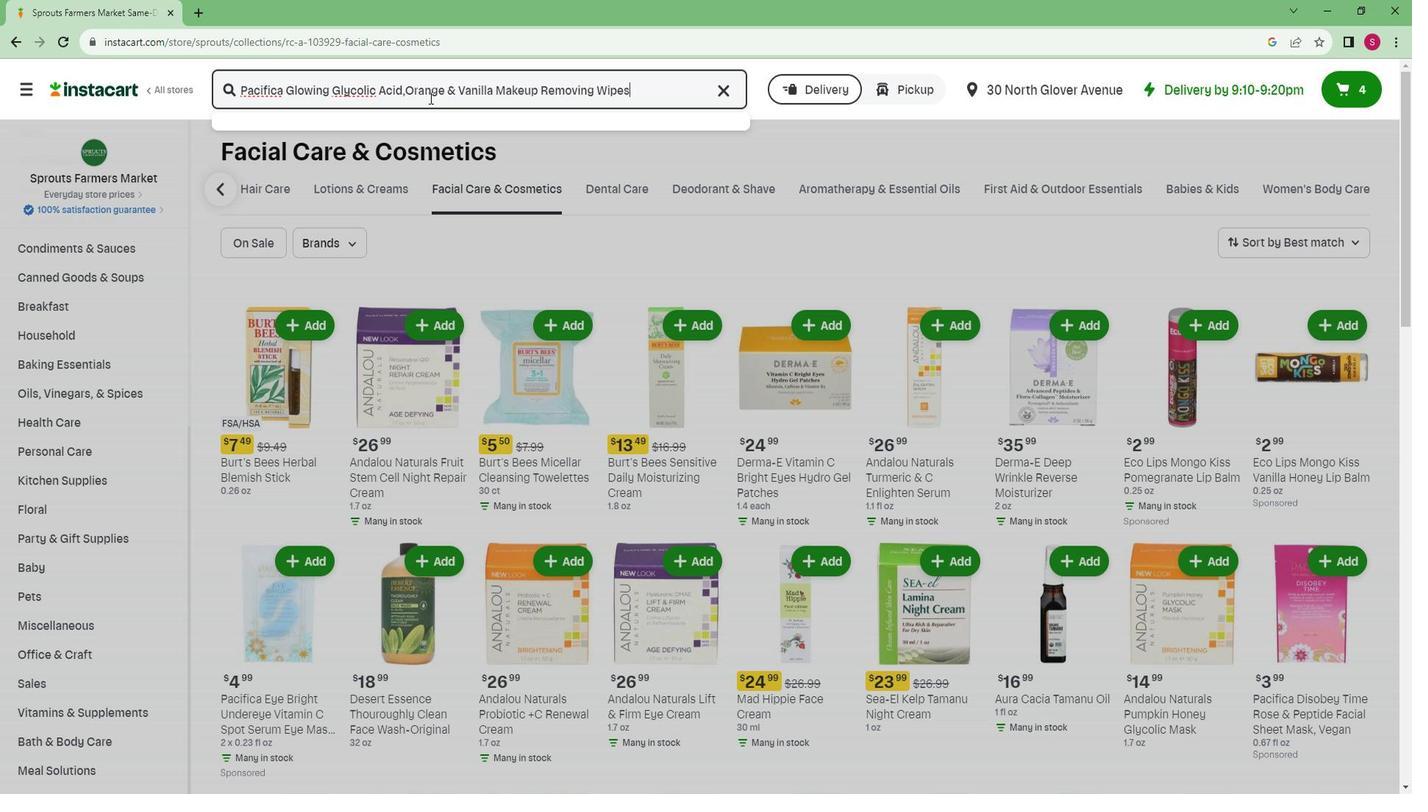 
Action: Mouse moved to (400, 207)
Screenshot: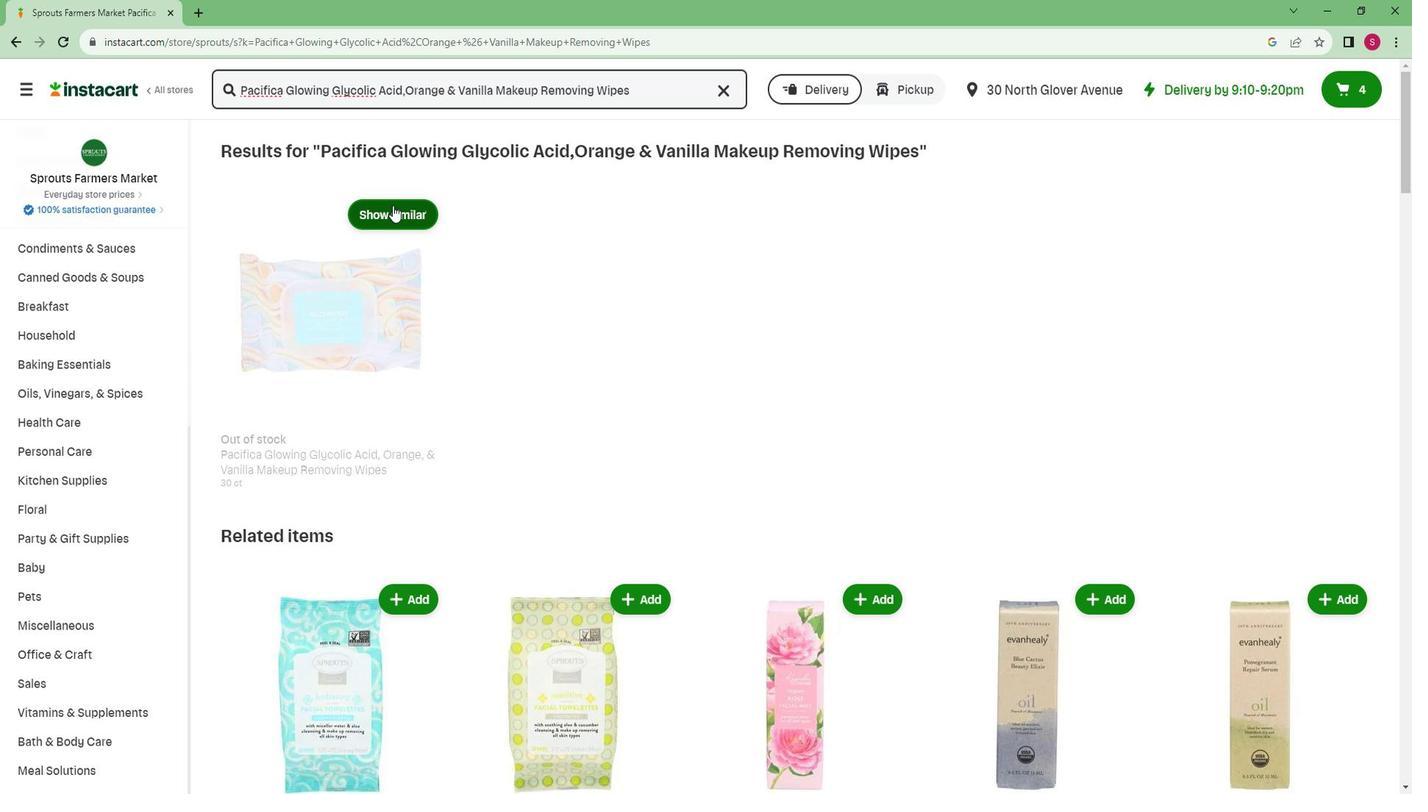 
Action: Mouse pressed left at (400, 207)
Screenshot: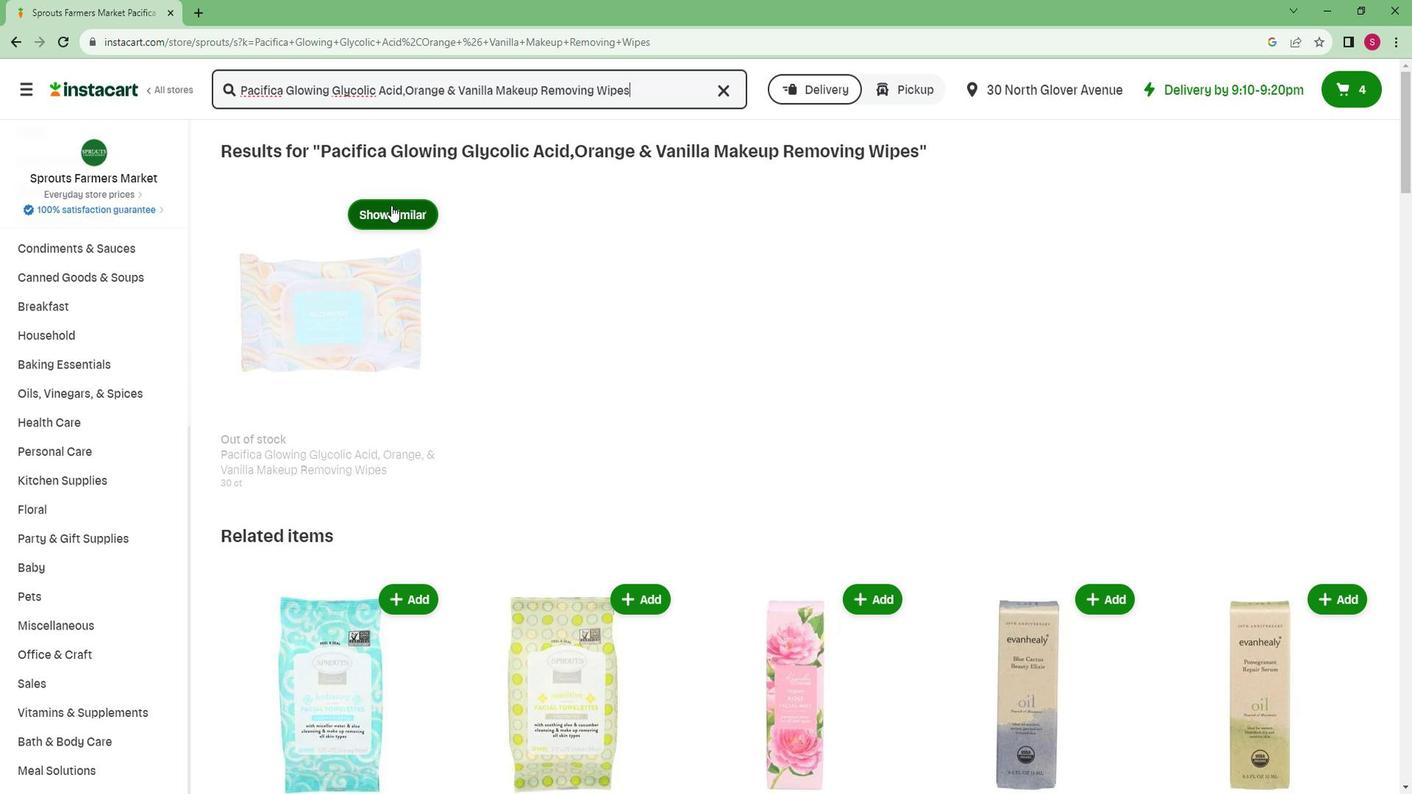 
Action: Mouse moved to (489, 254)
Screenshot: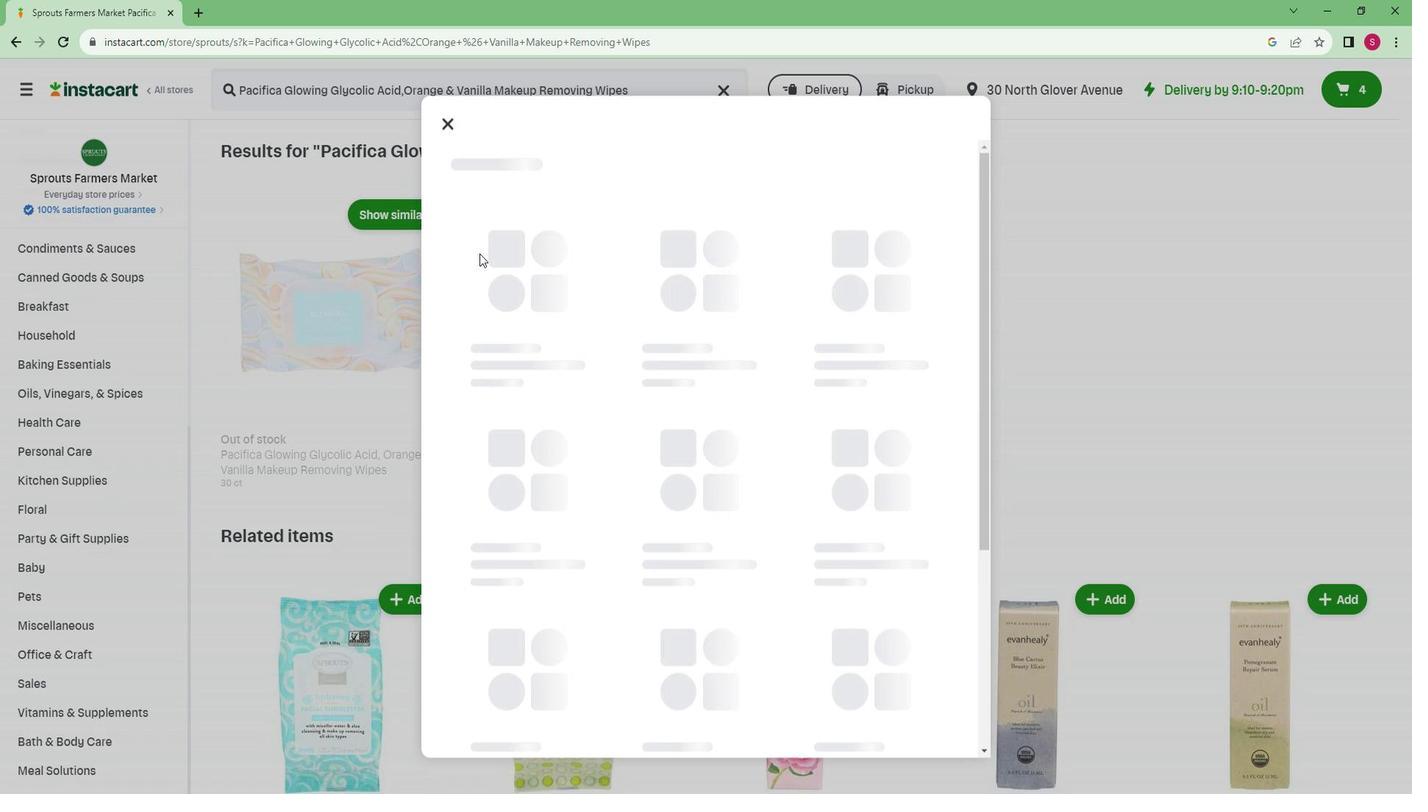 
